 Task: Open Card Human Resources Conference Review in Board Market Research and Insights to Workspace Factoring Services and add a team member Softage.4@softage.net, a label Yellow, a checklist Resume Writing, an attachment from your onedrive, a color Yellow and finally, add a card description 'Plan and execute company team-building retreat with a focus on mindfulness and meditation' and a comment 'Let us make the most of this opportunity and approach this task with a positive attitude and a commitment to excellence.'. Add a start date 'Jan 08, 1900' with a due date 'Jan 15, 1900'
Action: Mouse moved to (90, 302)
Screenshot: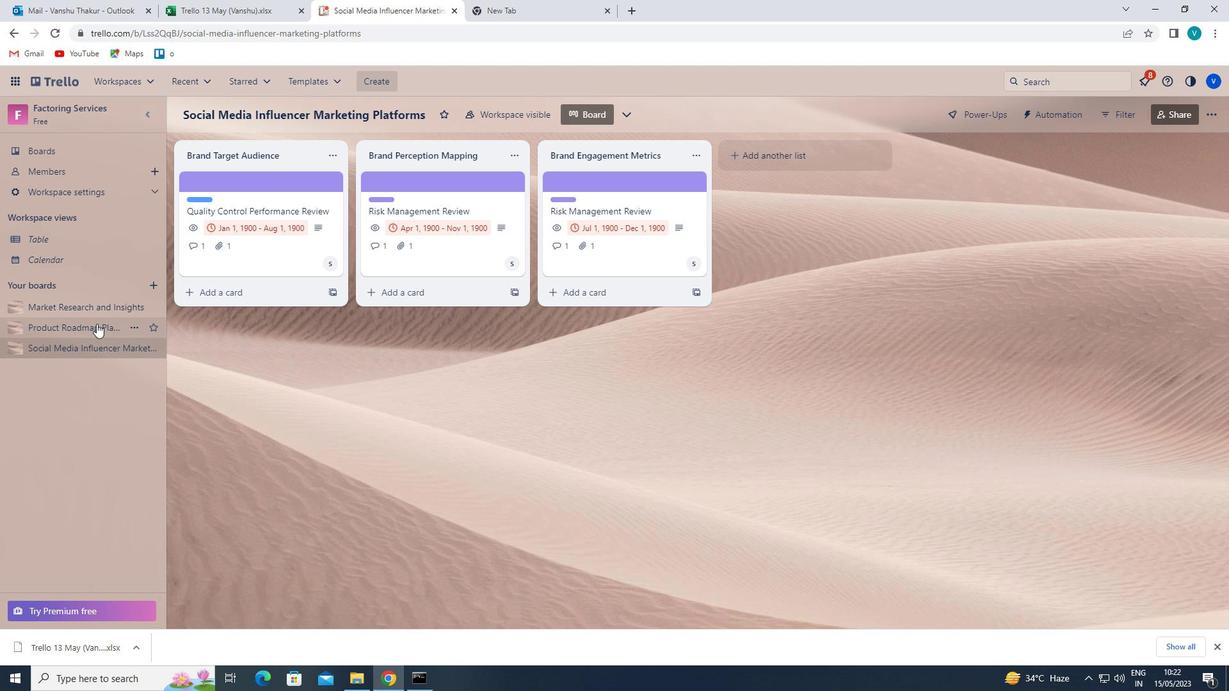 
Action: Mouse pressed left at (90, 302)
Screenshot: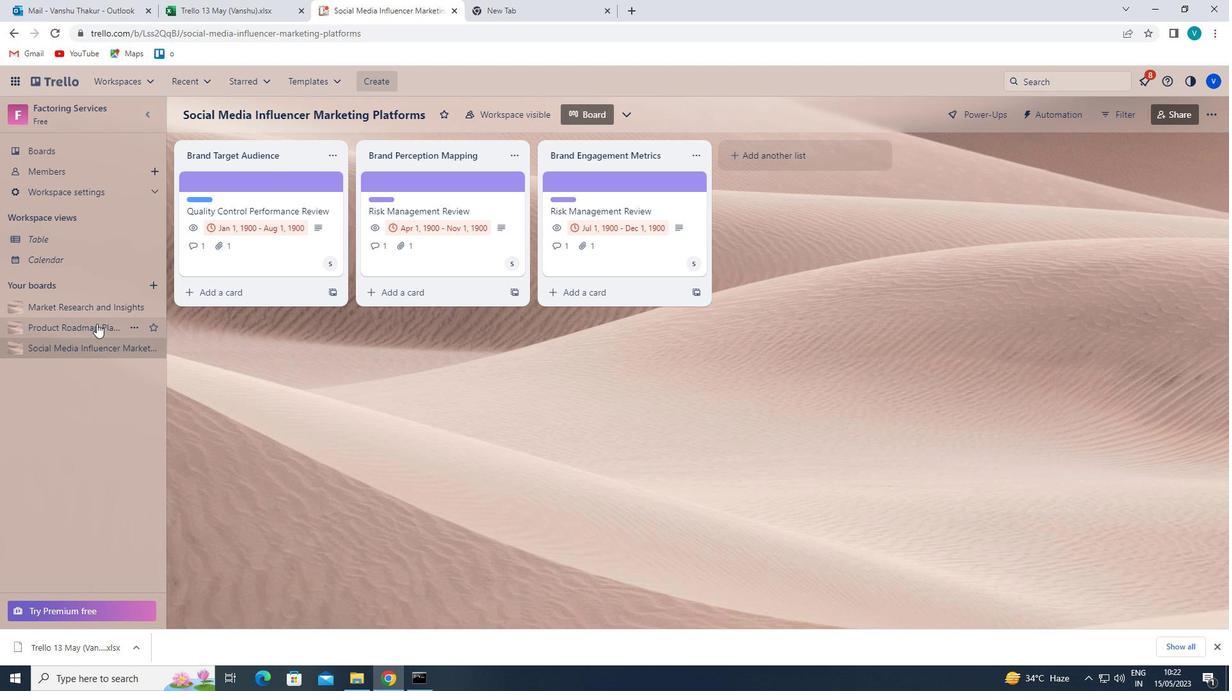 
Action: Mouse moved to (639, 186)
Screenshot: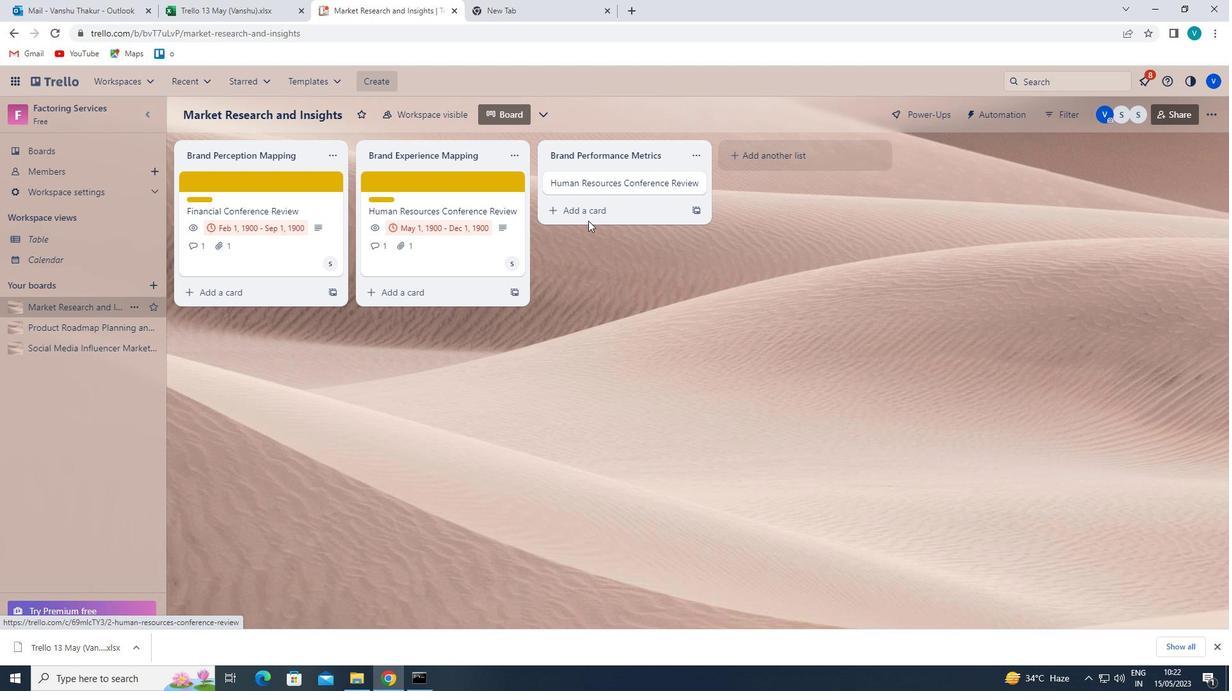 
Action: Mouse pressed left at (639, 186)
Screenshot: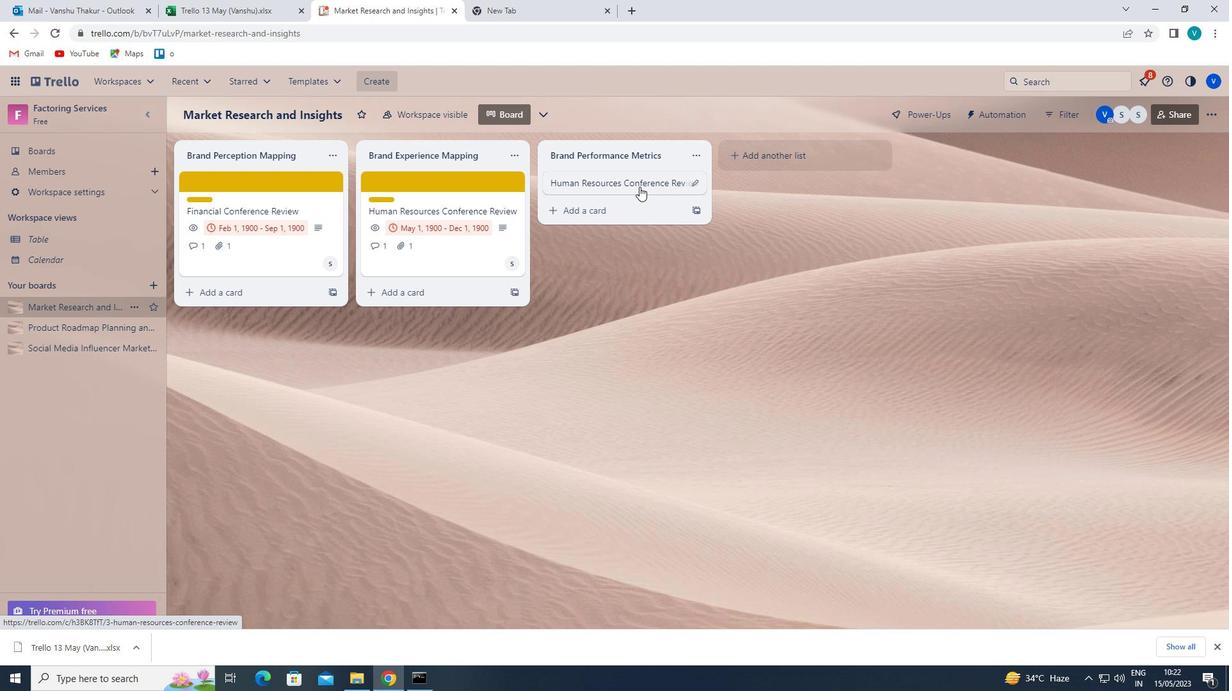 
Action: Mouse moved to (777, 229)
Screenshot: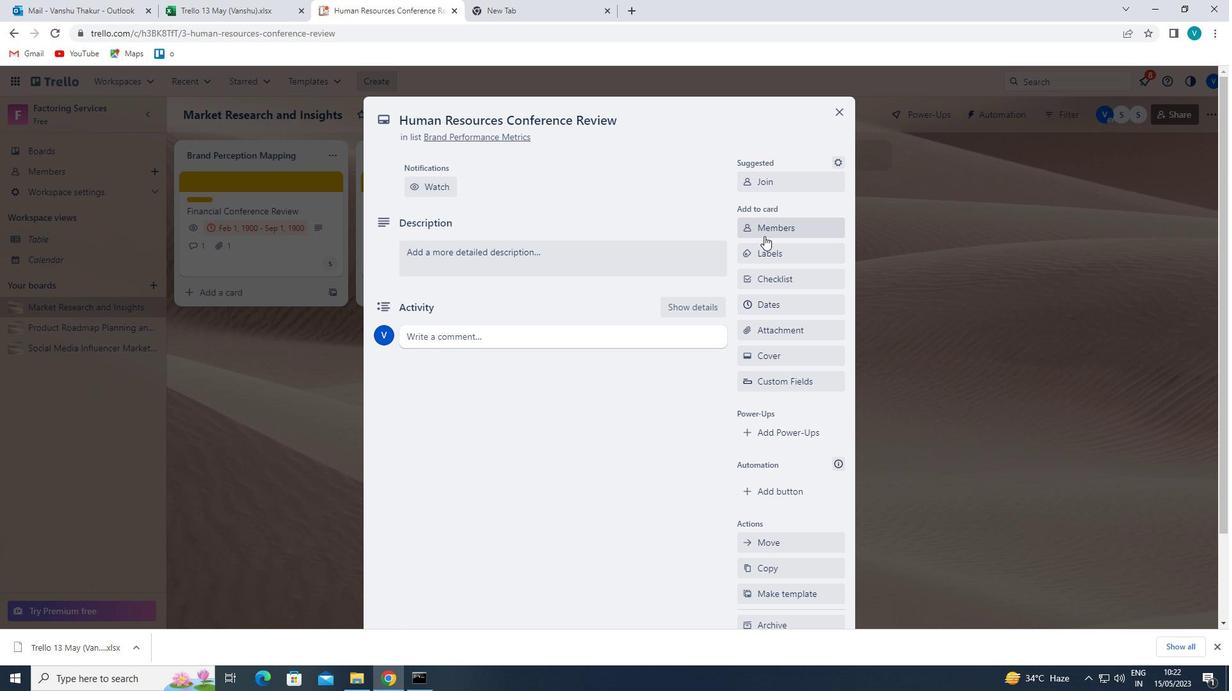 
Action: Mouse pressed left at (777, 229)
Screenshot: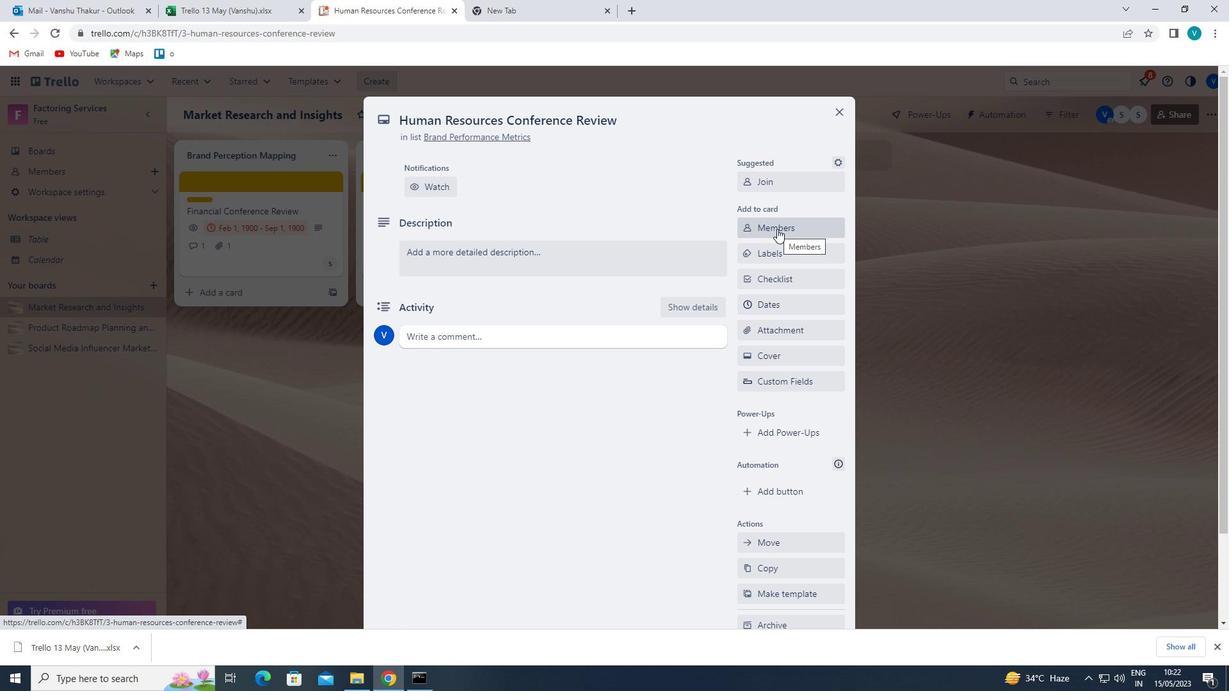 
Action: Mouse moved to (791, 281)
Screenshot: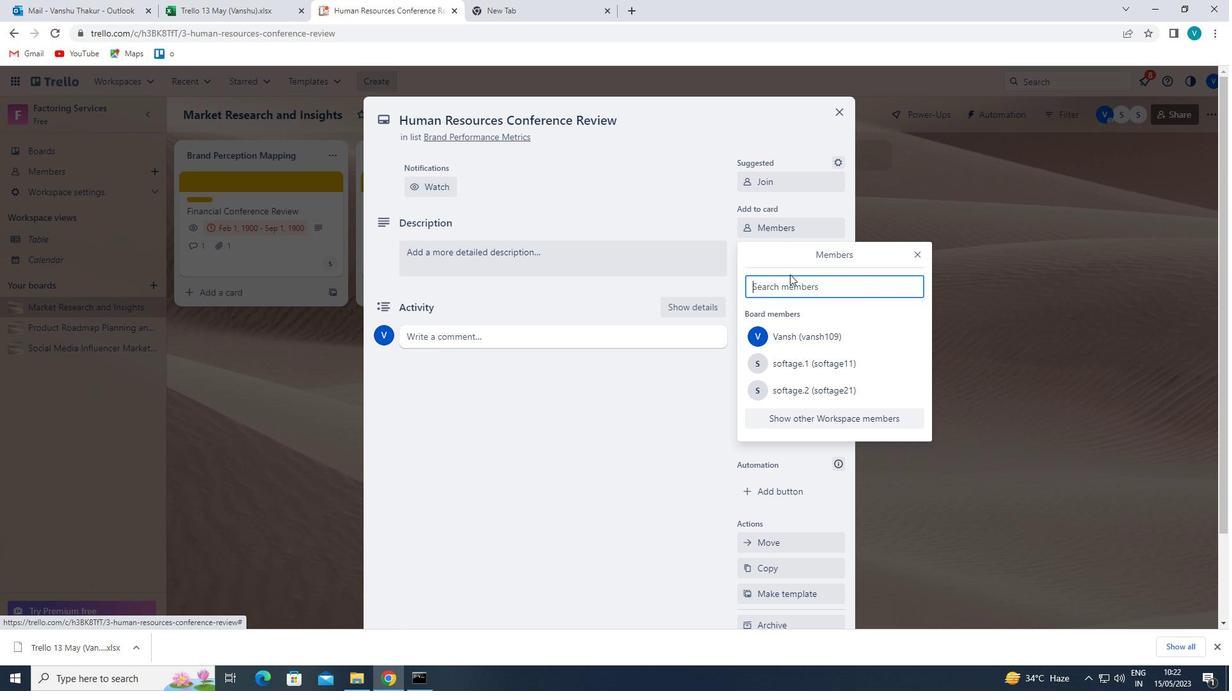 
Action: Mouse pressed left at (791, 281)
Screenshot: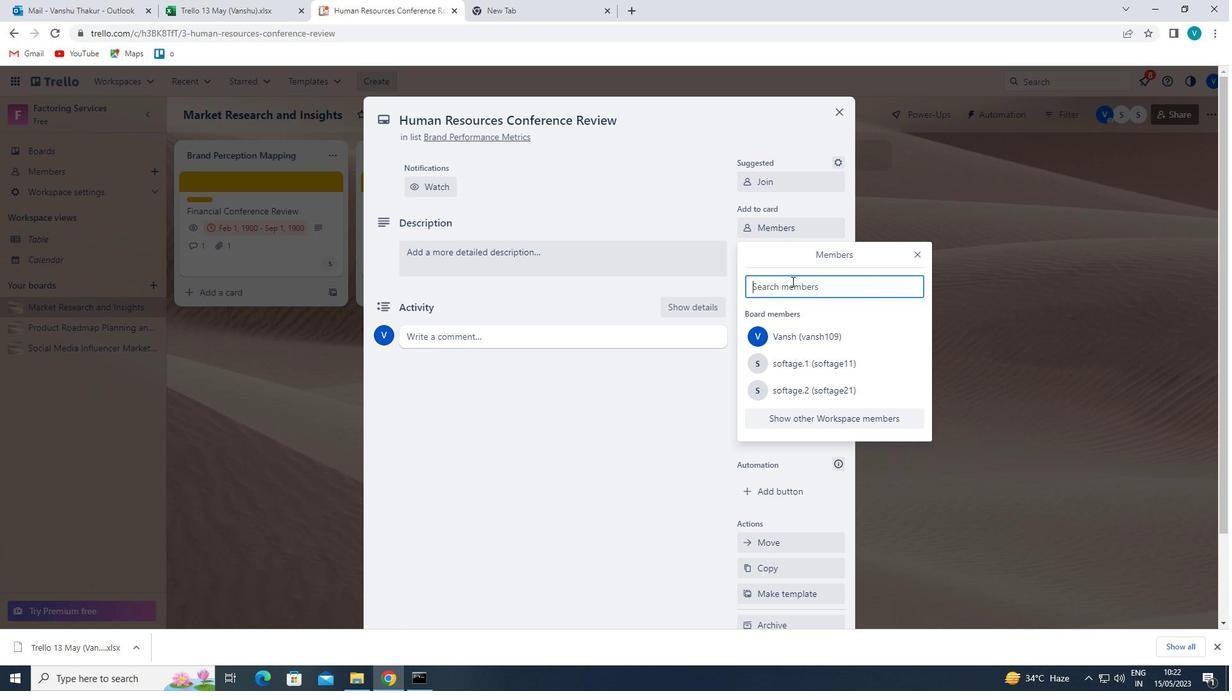 
Action: Key pressed <Key.shift>S
Screenshot: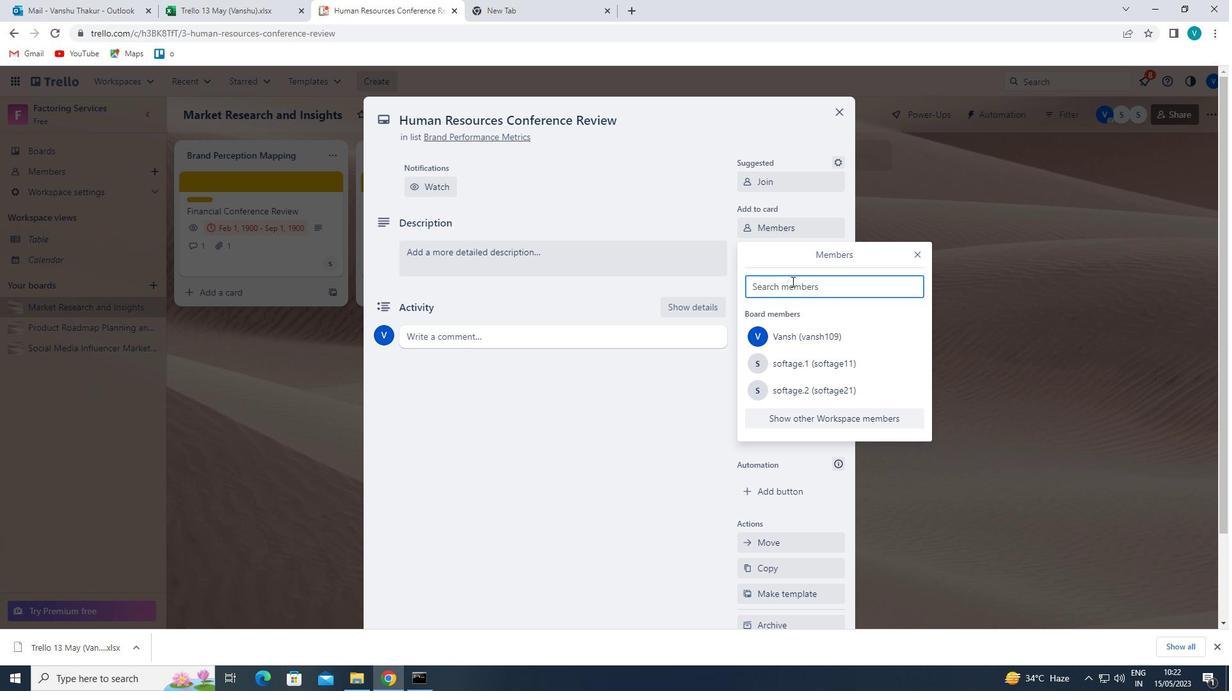 
Action: Mouse moved to (844, 437)
Screenshot: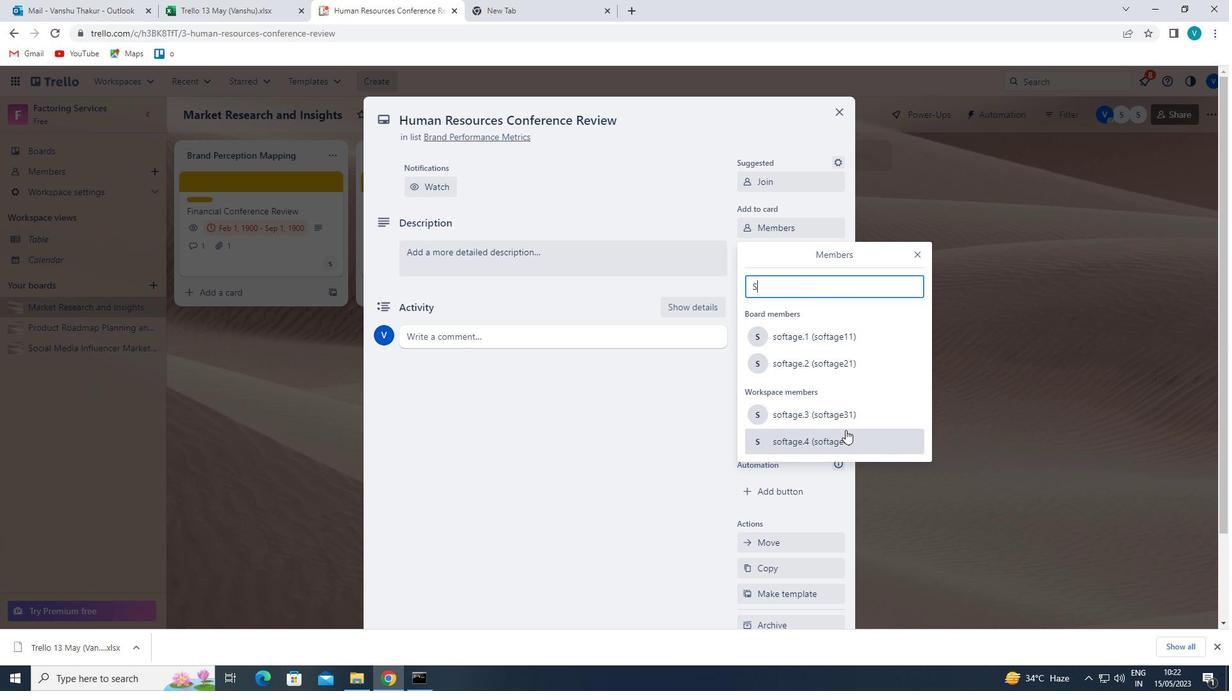
Action: Mouse pressed left at (844, 437)
Screenshot: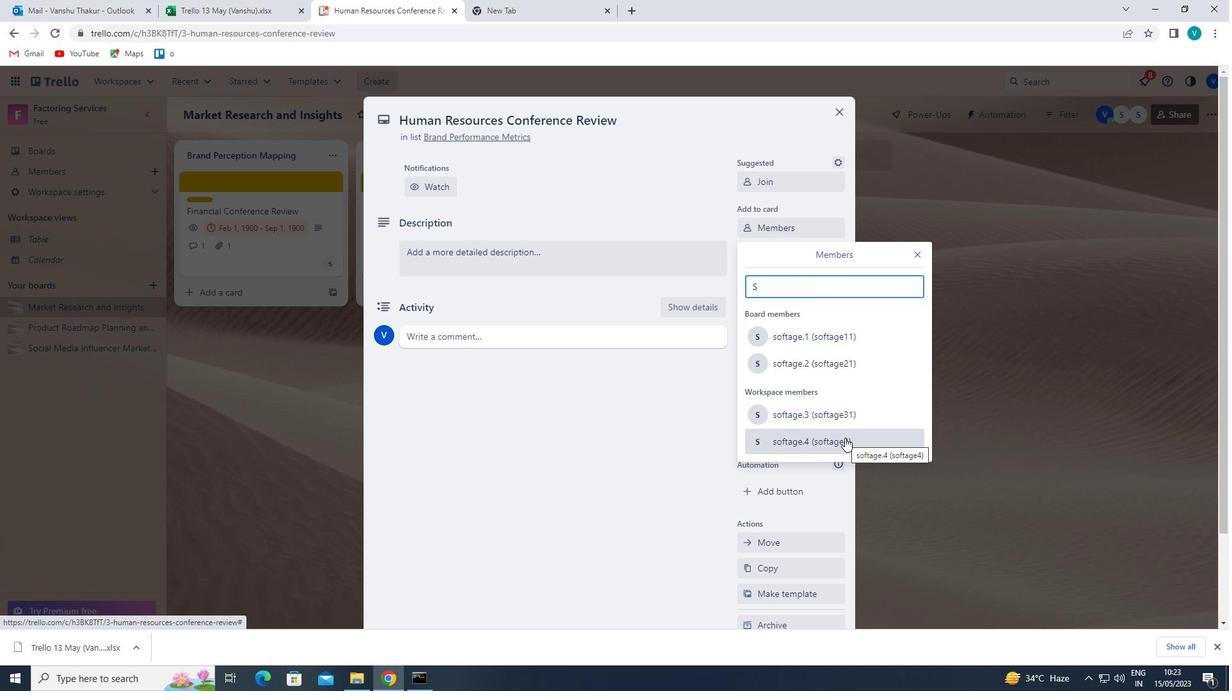 
Action: Mouse moved to (917, 254)
Screenshot: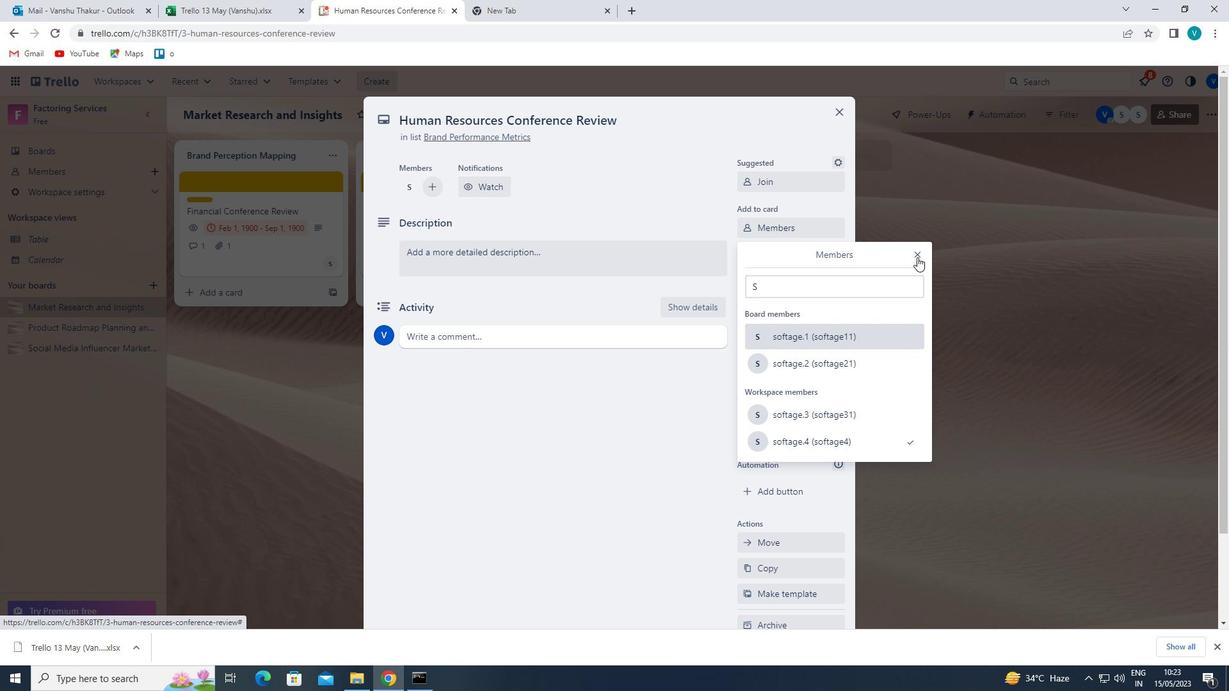 
Action: Mouse pressed left at (917, 254)
Screenshot: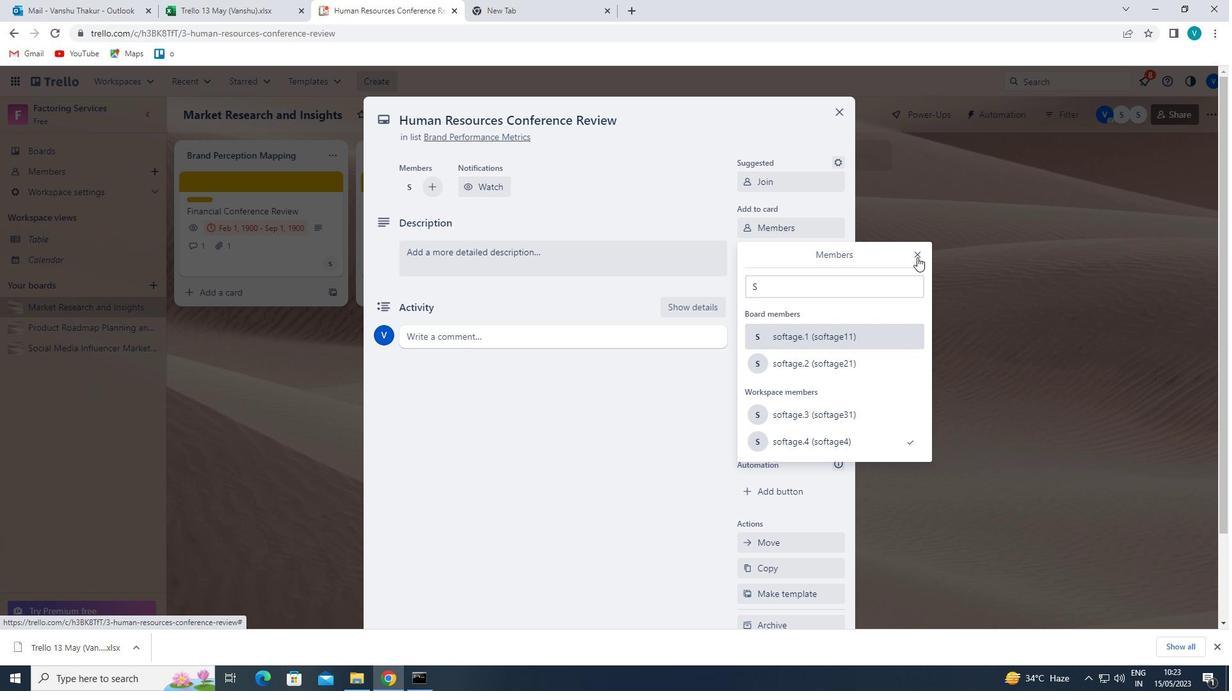 
Action: Mouse moved to (752, 255)
Screenshot: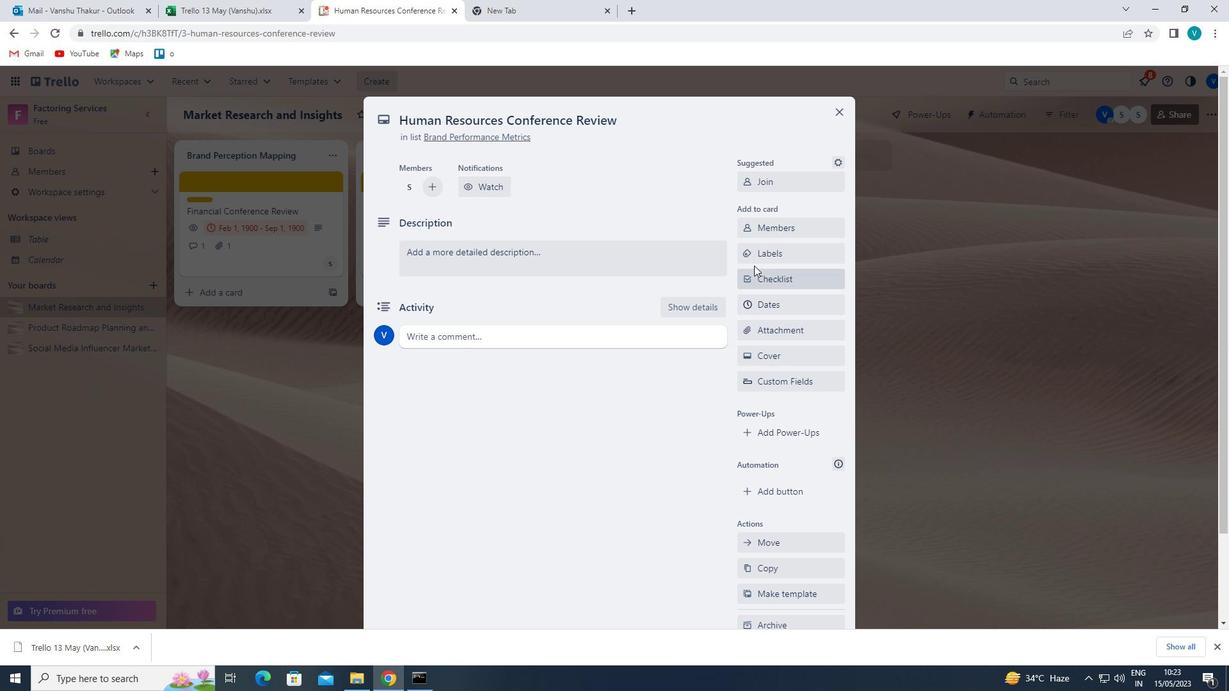 
Action: Mouse pressed left at (752, 255)
Screenshot: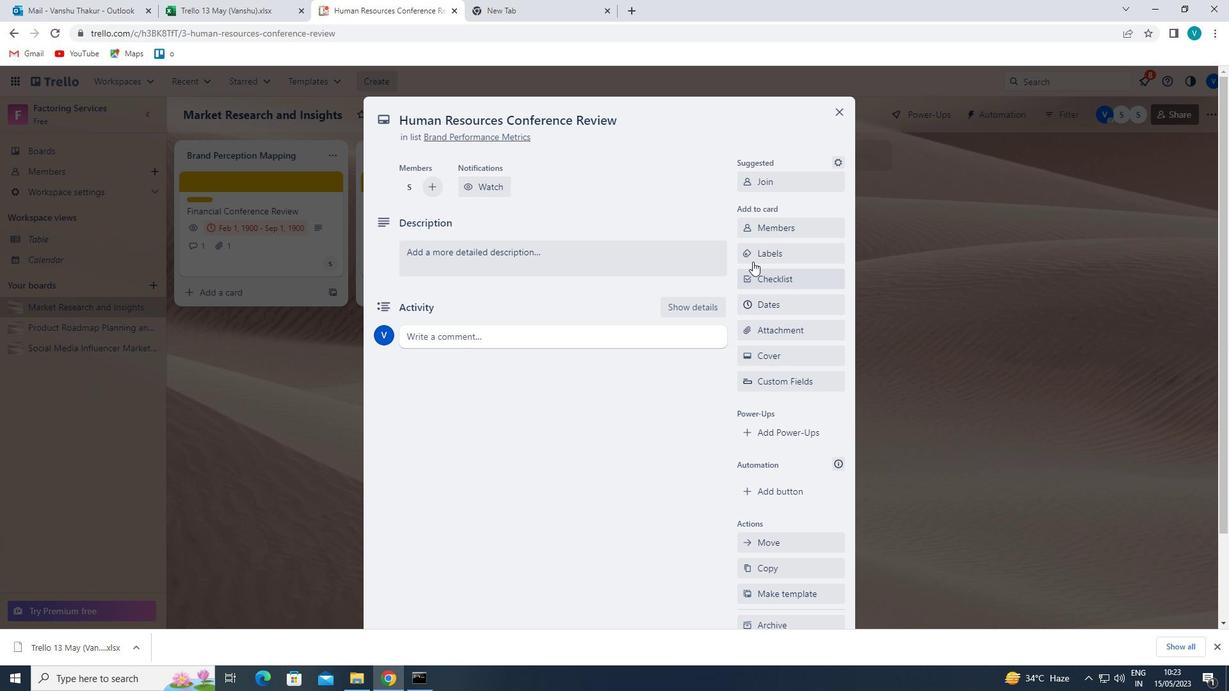 
Action: Mouse moved to (789, 384)
Screenshot: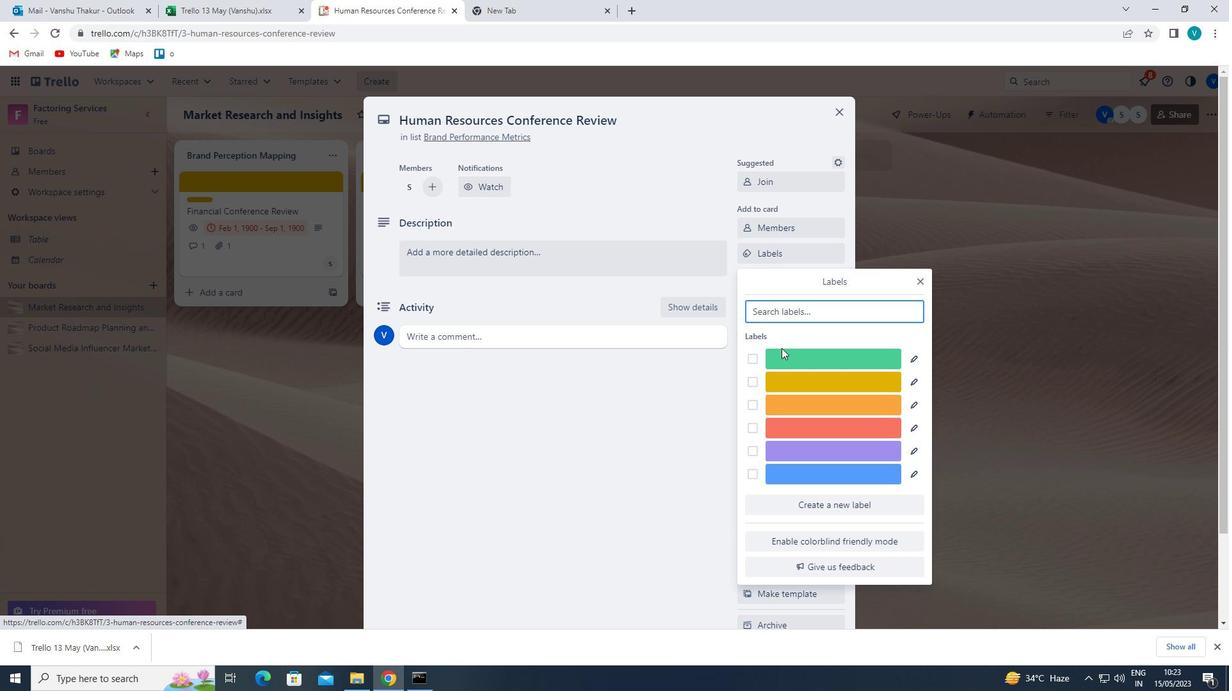
Action: Mouse pressed left at (789, 384)
Screenshot: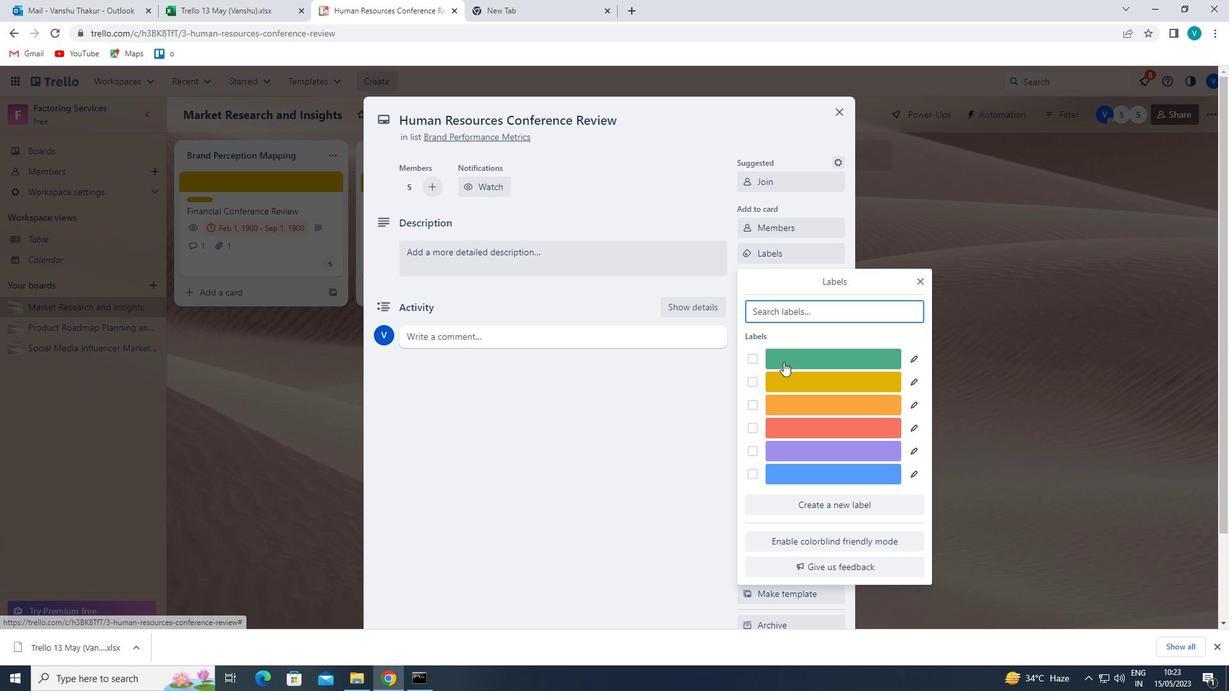 
Action: Mouse moved to (919, 282)
Screenshot: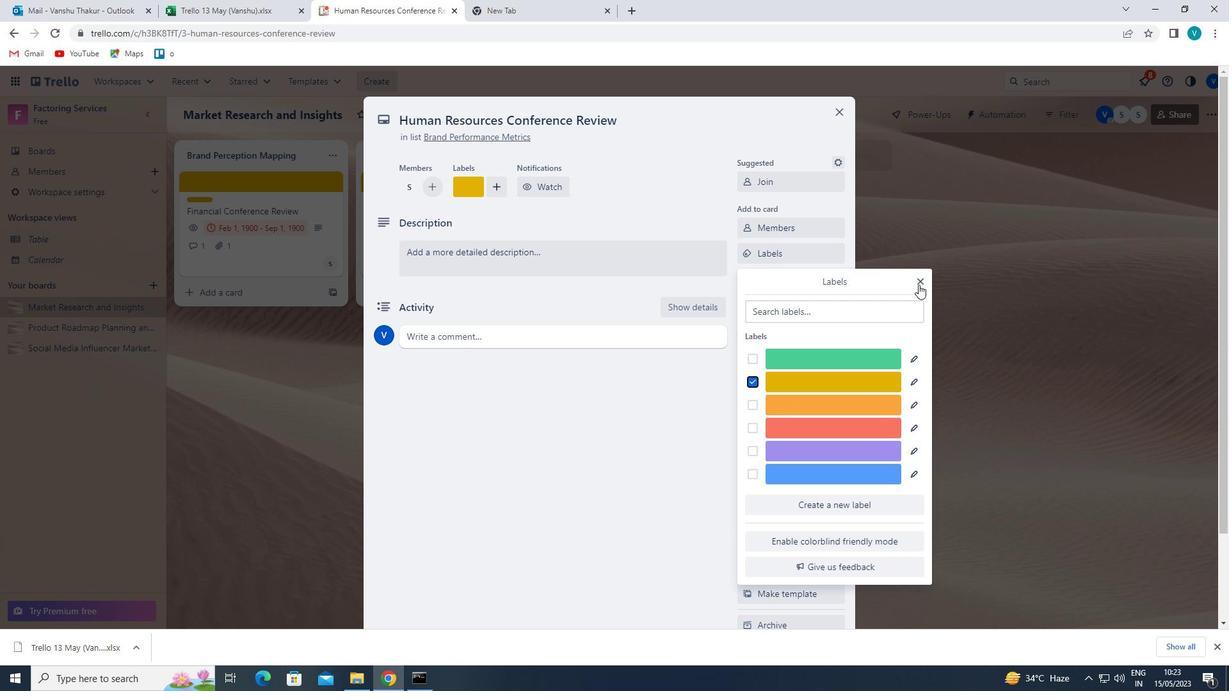 
Action: Mouse pressed left at (919, 282)
Screenshot: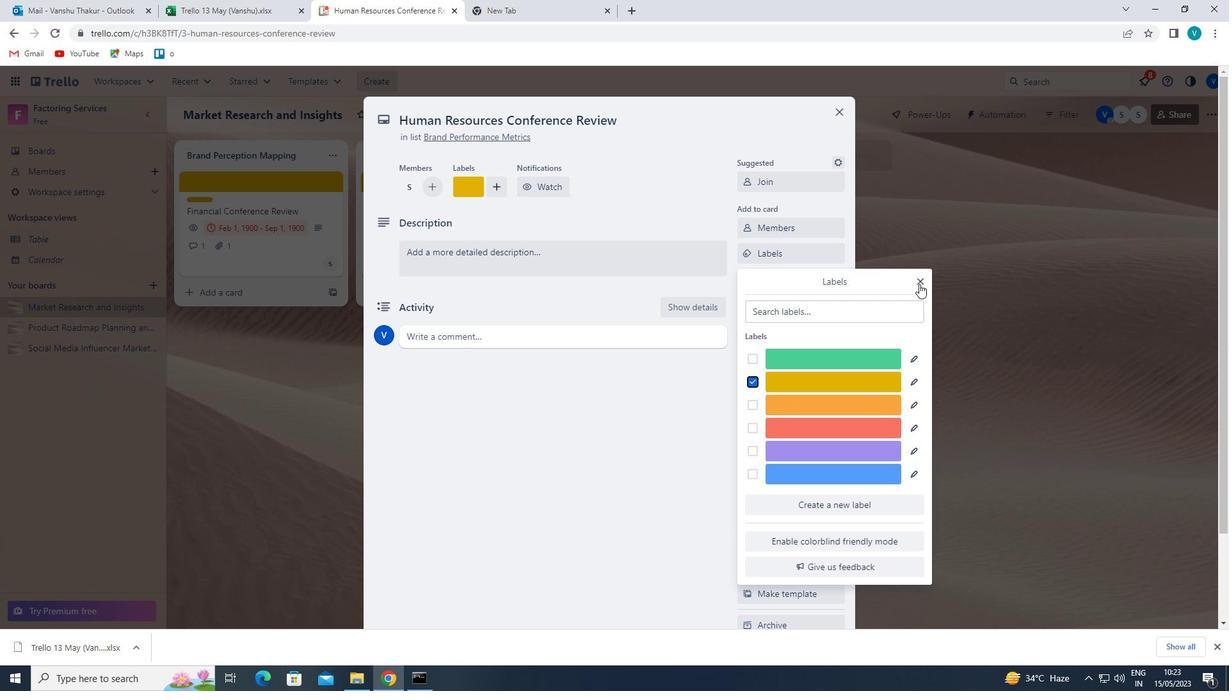 
Action: Mouse moved to (782, 272)
Screenshot: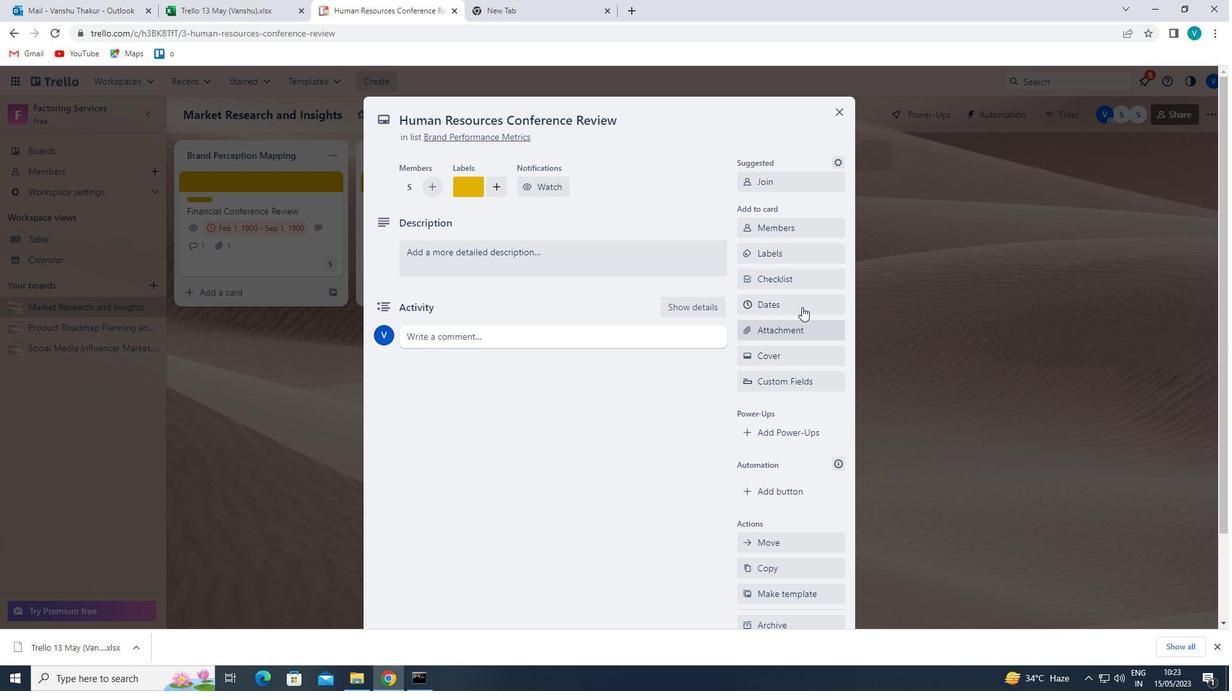 
Action: Mouse pressed left at (782, 272)
Screenshot: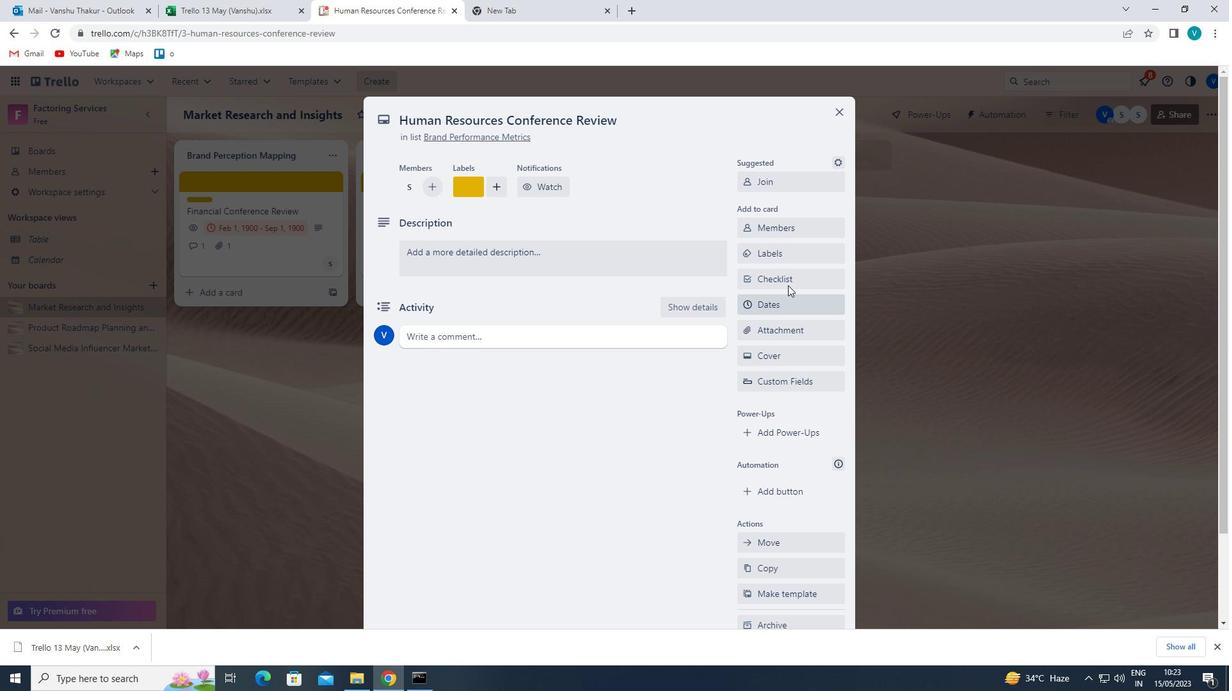 
Action: Mouse moved to (791, 317)
Screenshot: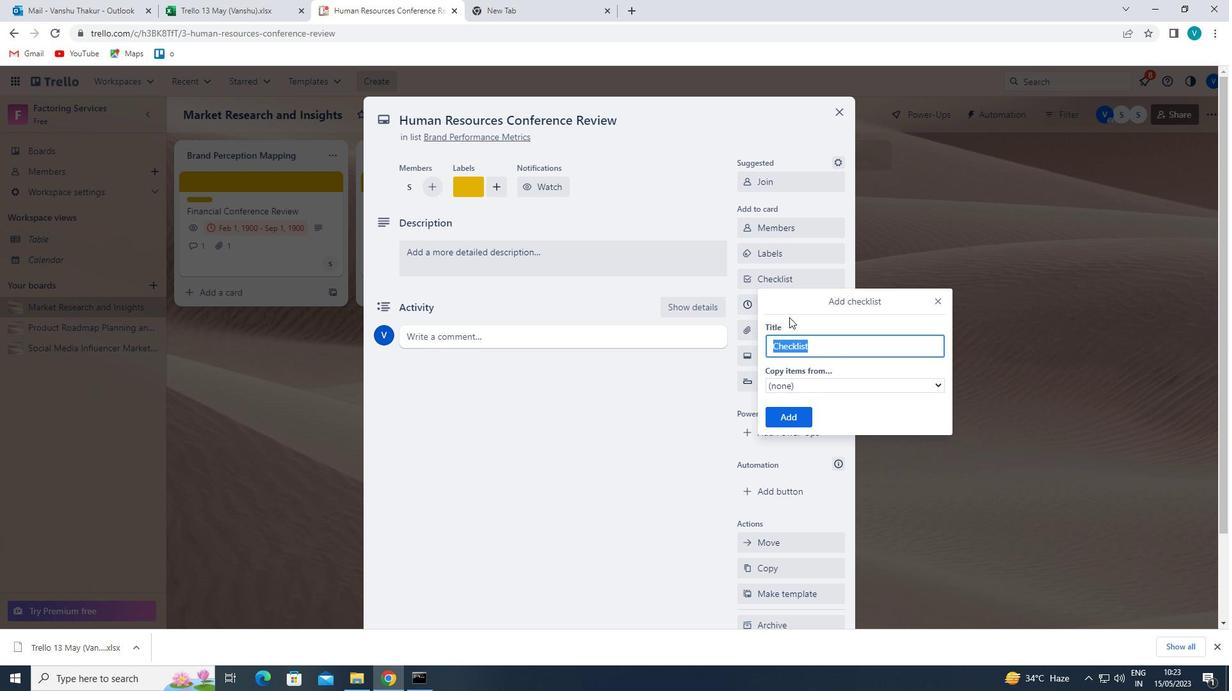 
Action: Key pressed <Key.shift><Key.shift>RESUME<Key.space>
Screenshot: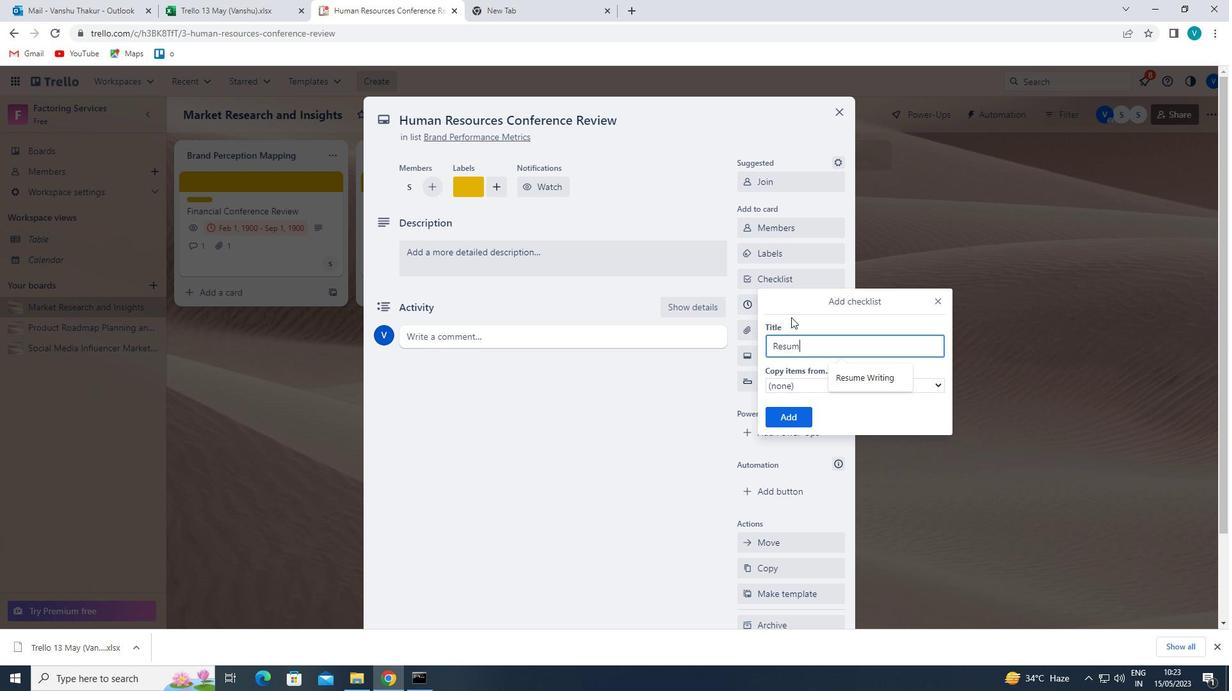 
Action: Mouse moved to (865, 373)
Screenshot: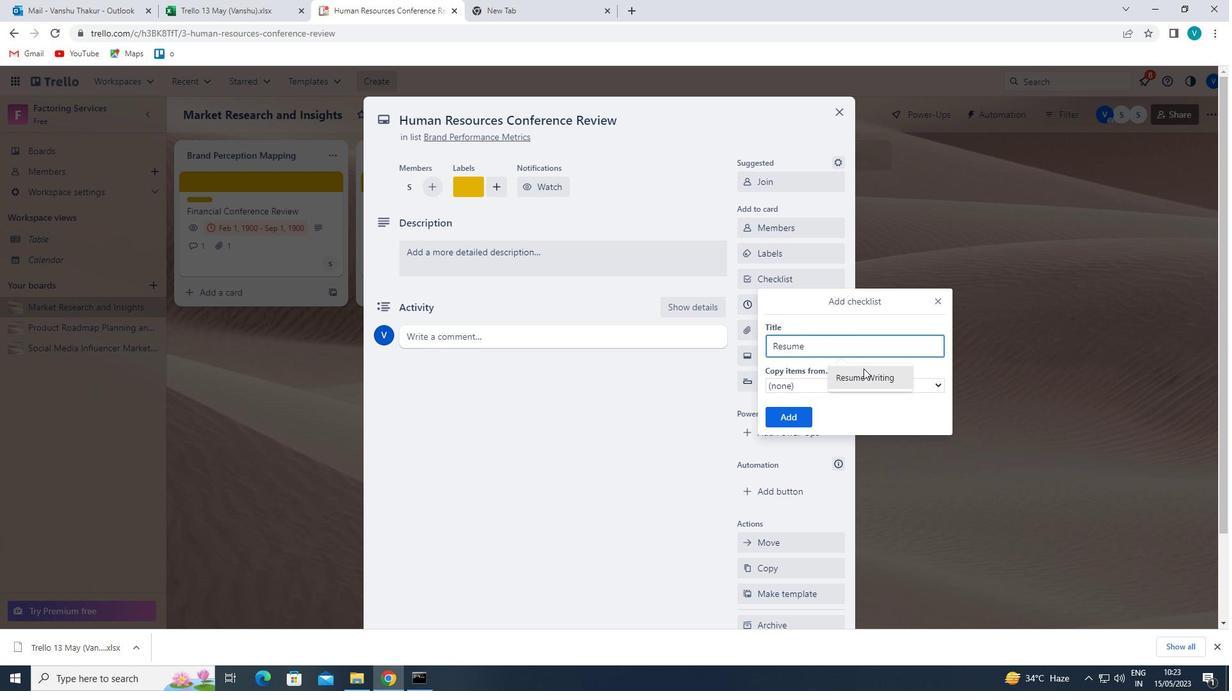 
Action: Mouse pressed left at (865, 373)
Screenshot: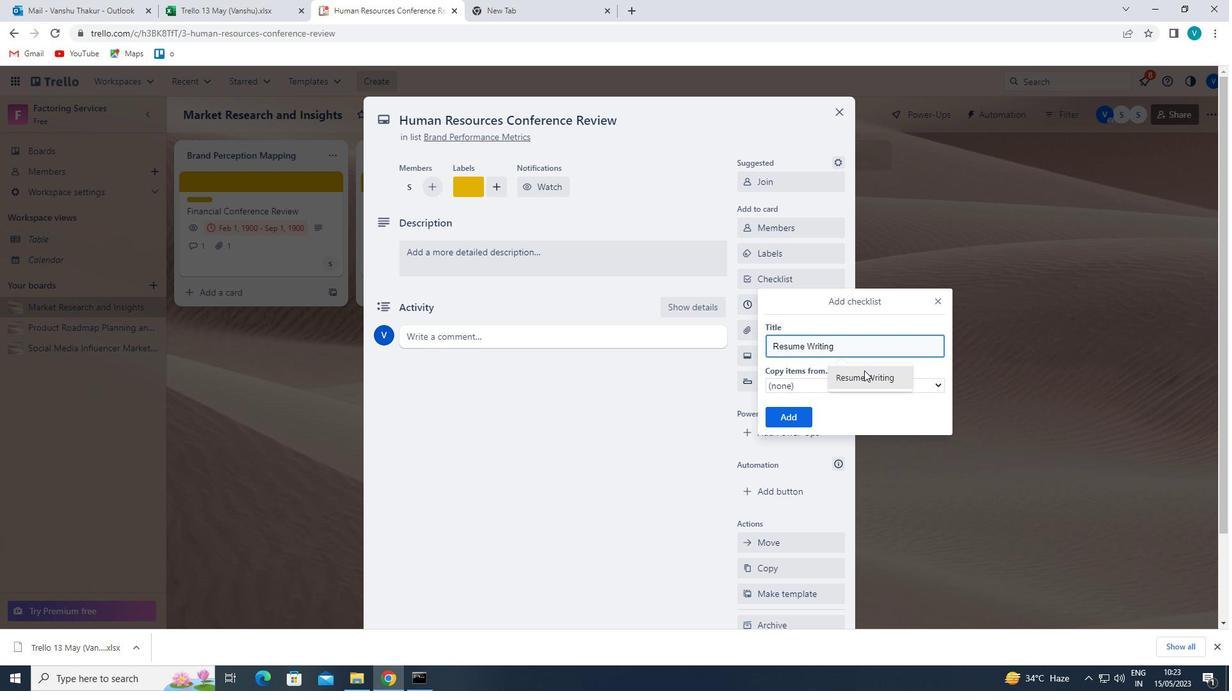 
Action: Mouse moved to (789, 418)
Screenshot: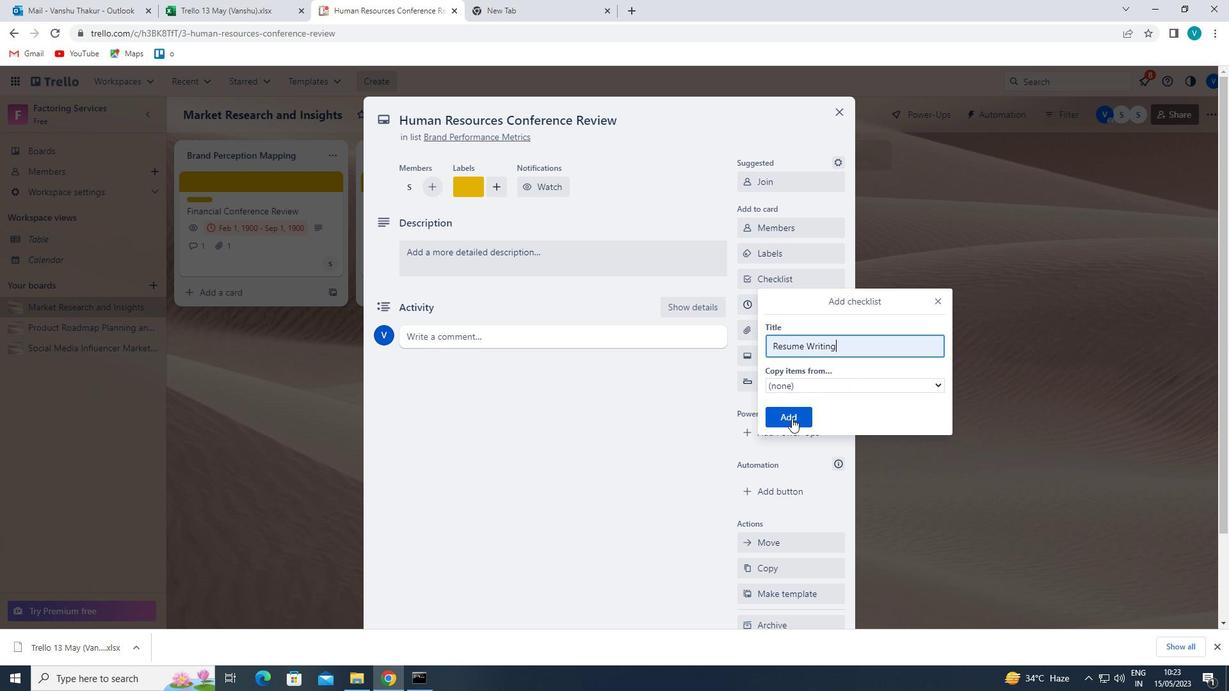 
Action: Mouse pressed left at (789, 418)
Screenshot: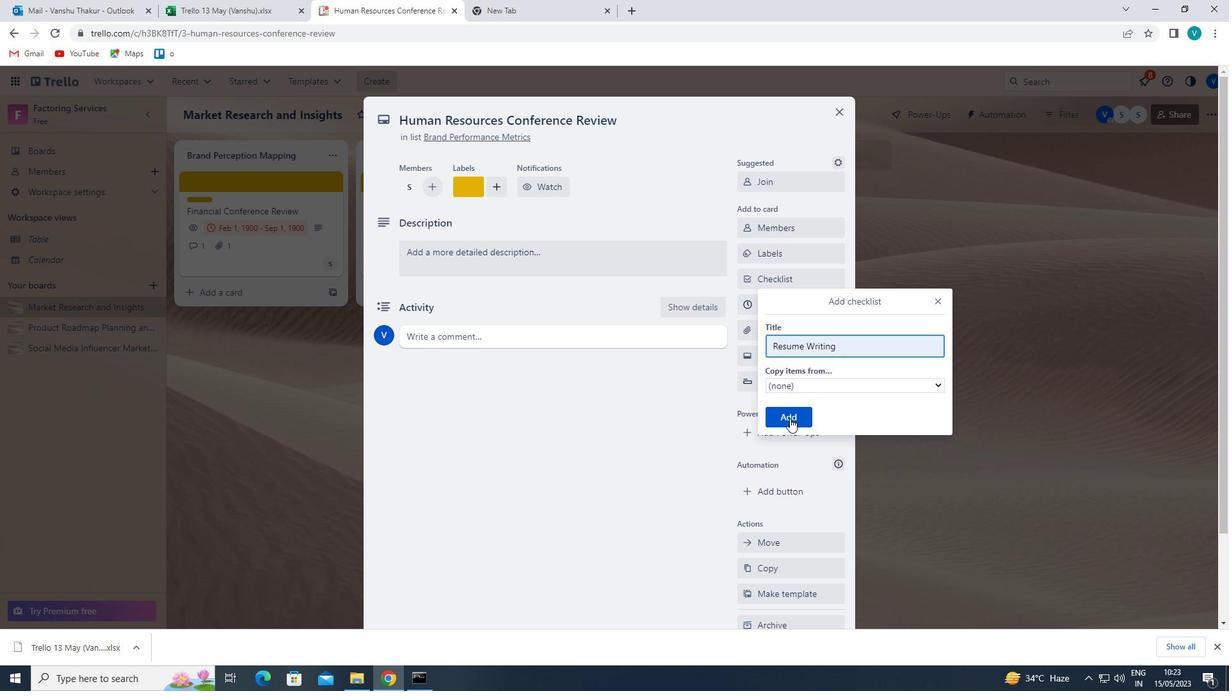 
Action: Mouse moved to (804, 337)
Screenshot: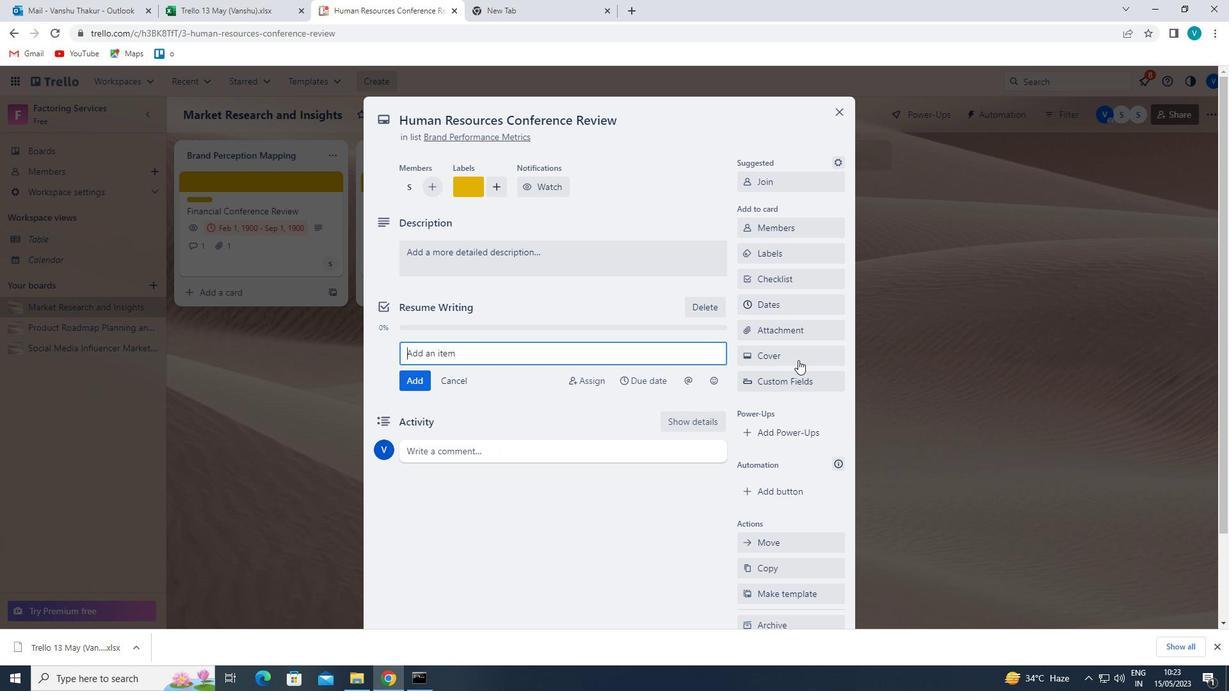 
Action: Mouse pressed left at (804, 337)
Screenshot: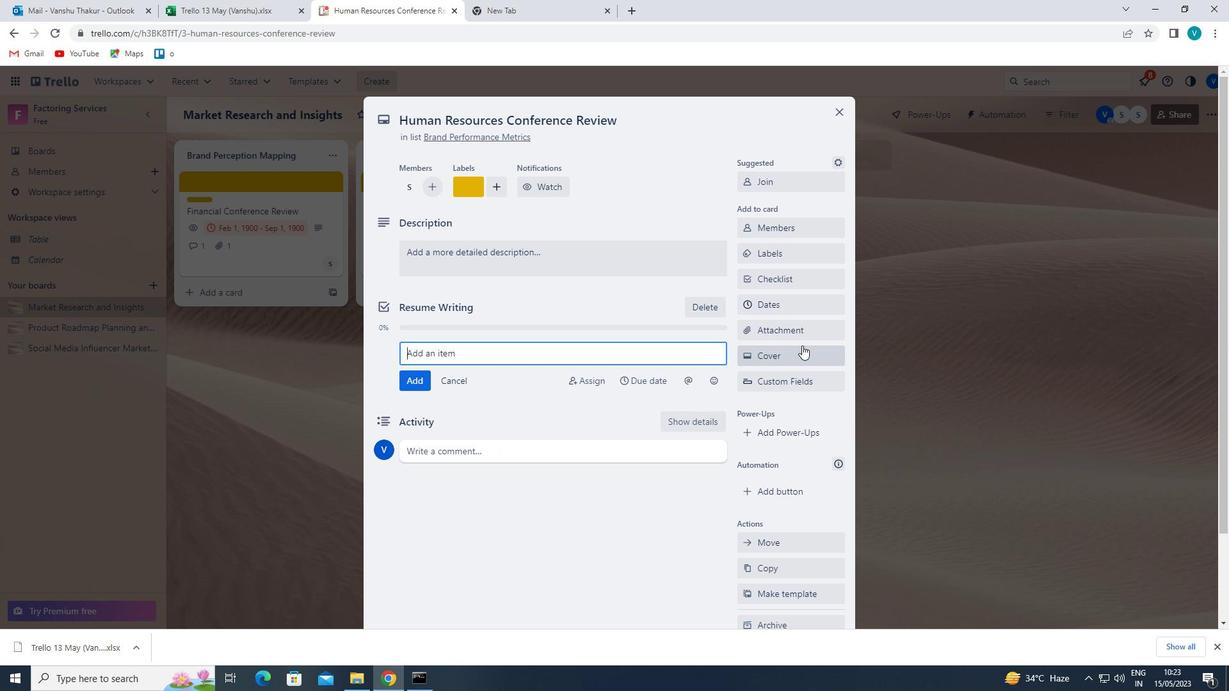 
Action: Mouse moved to (770, 487)
Screenshot: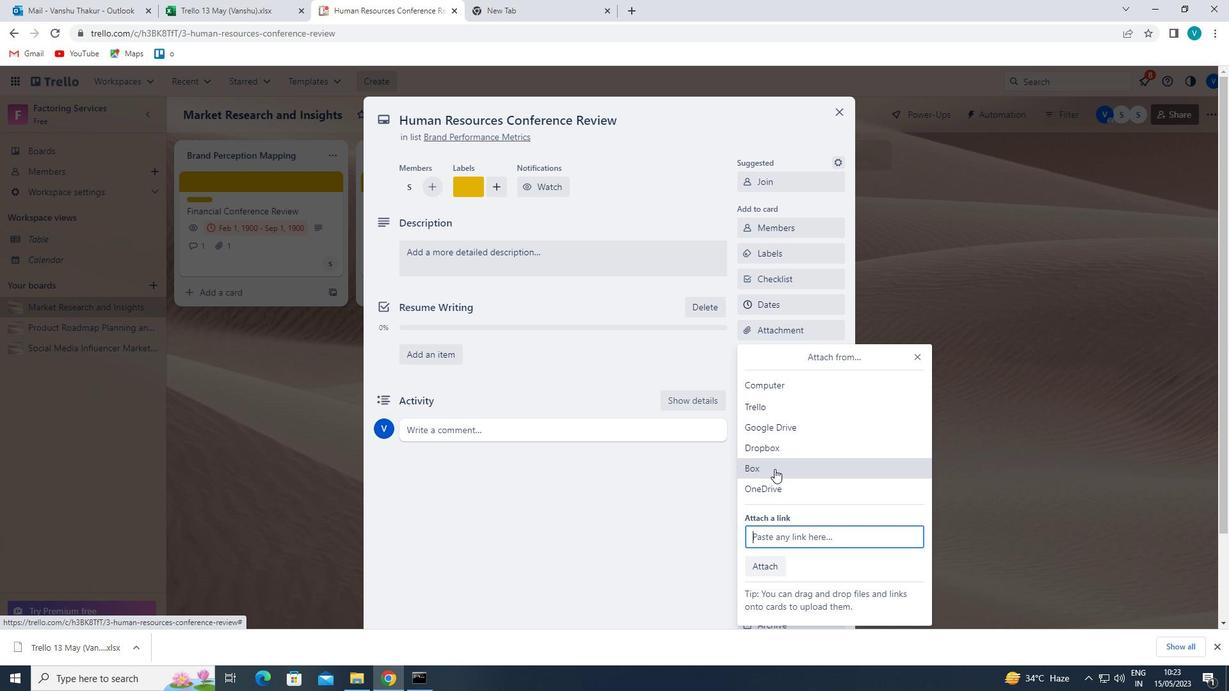 
Action: Mouse pressed left at (770, 487)
Screenshot: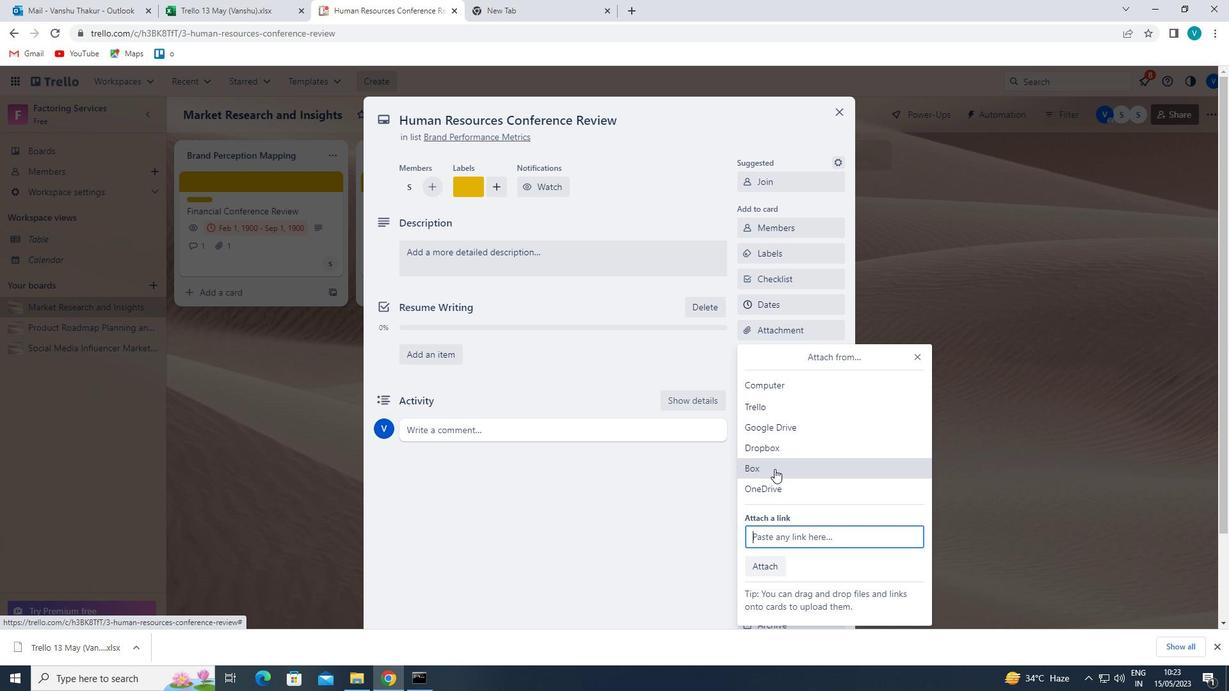 
Action: Mouse moved to (462, 238)
Screenshot: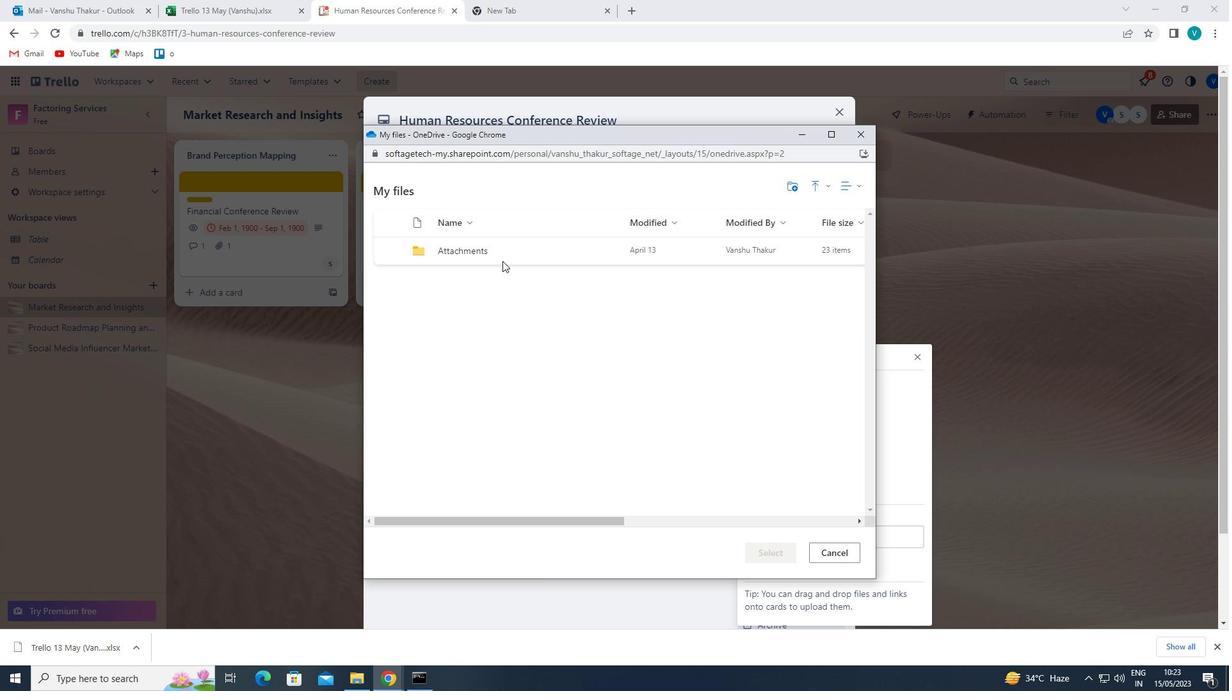 
Action: Mouse pressed left at (462, 238)
Screenshot: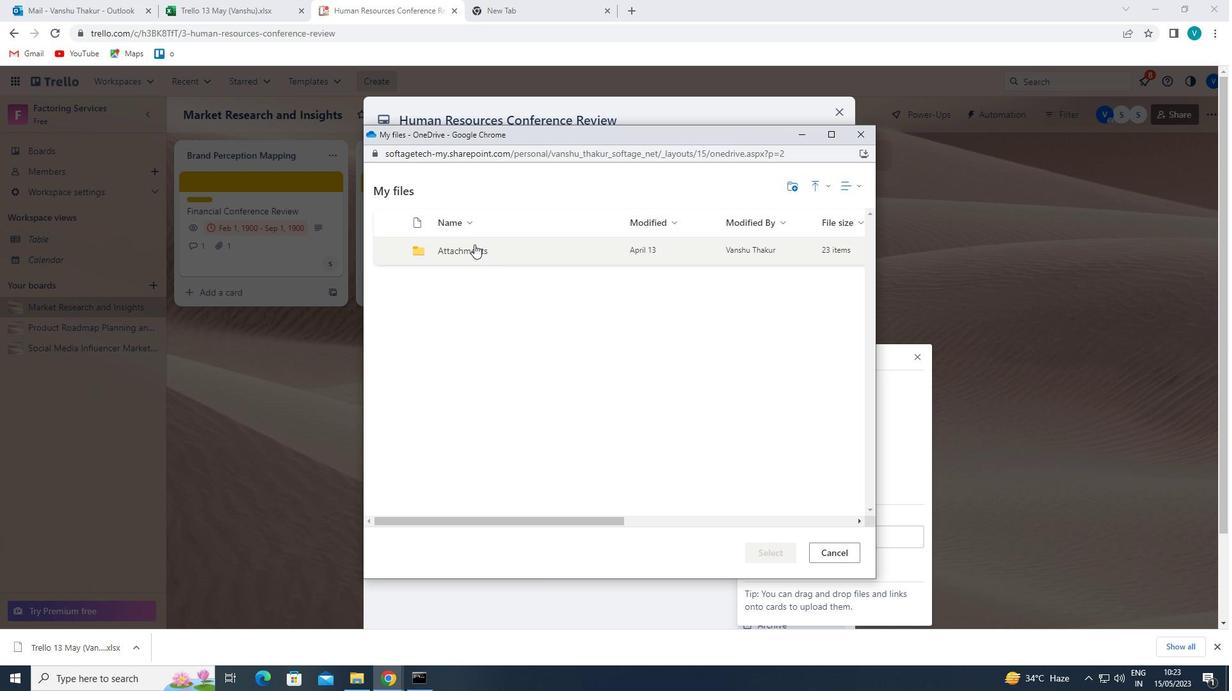 
Action: Mouse moved to (462, 241)
Screenshot: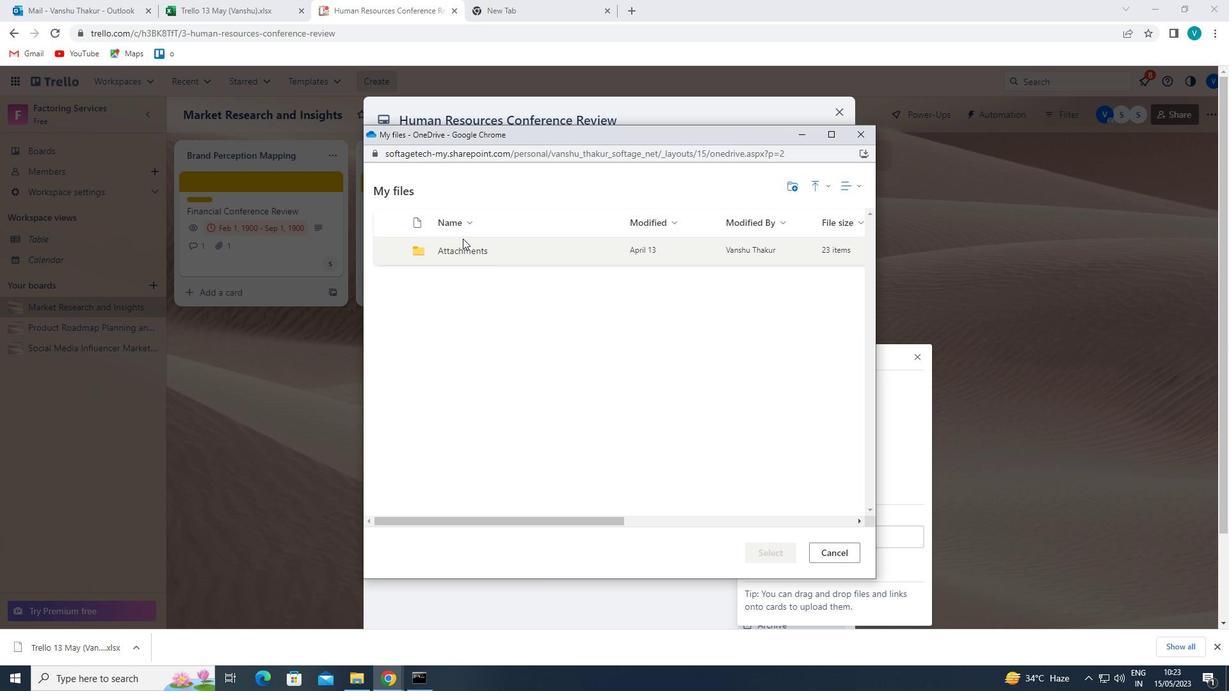 
Action: Mouse pressed left at (462, 241)
Screenshot: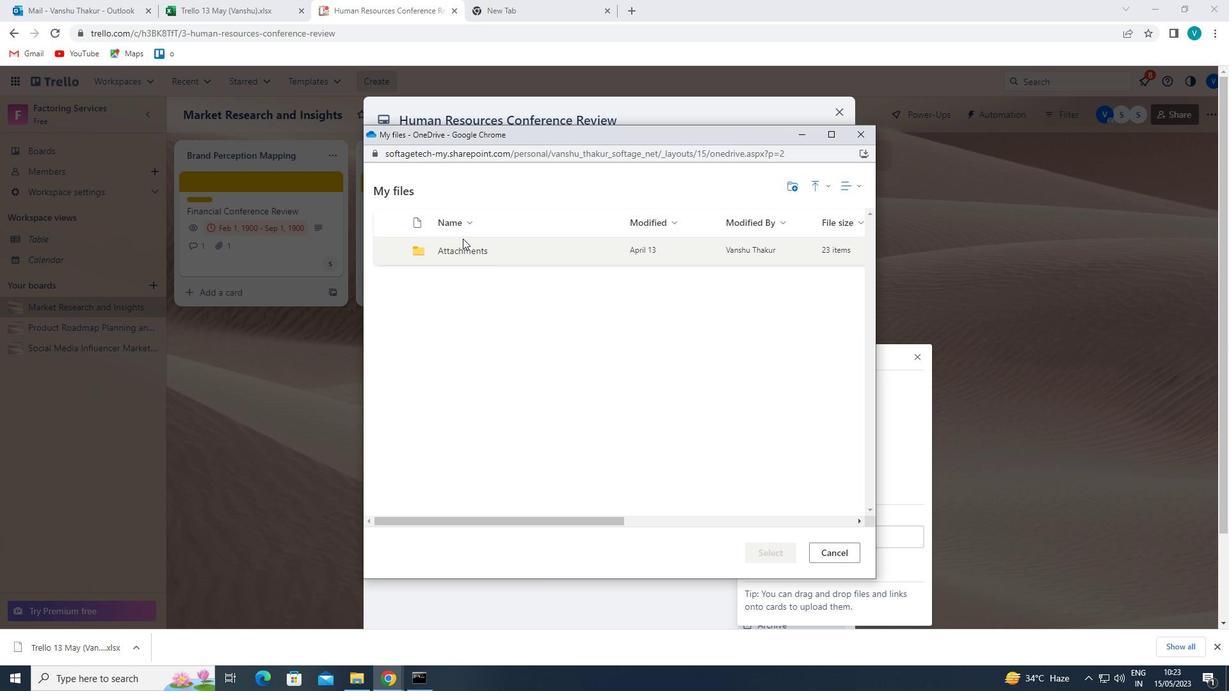 
Action: Mouse moved to (464, 243)
Screenshot: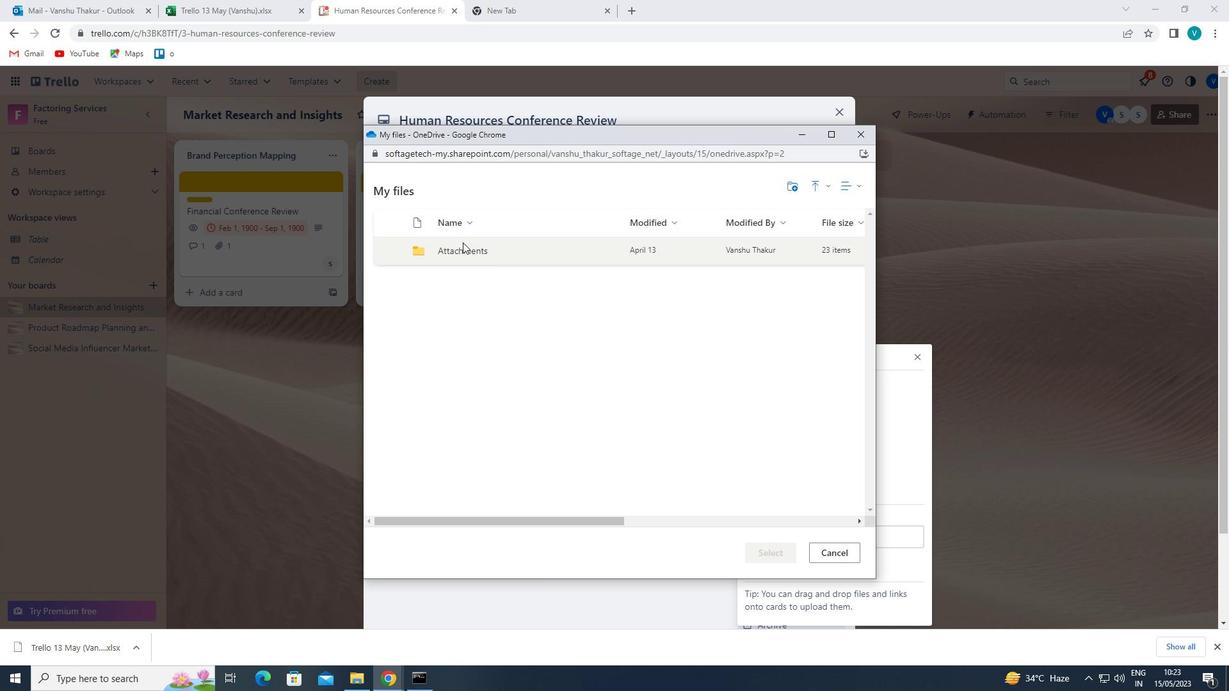 
Action: Mouse pressed left at (464, 243)
Screenshot: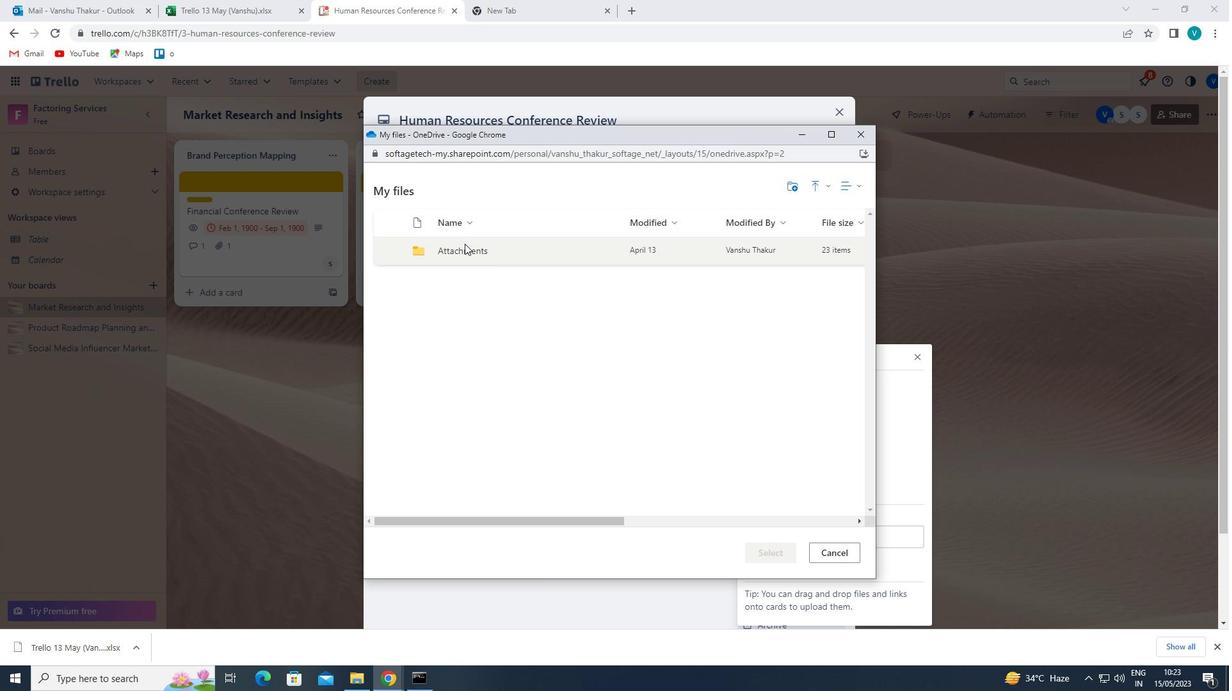 
Action: Mouse moved to (464, 247)
Screenshot: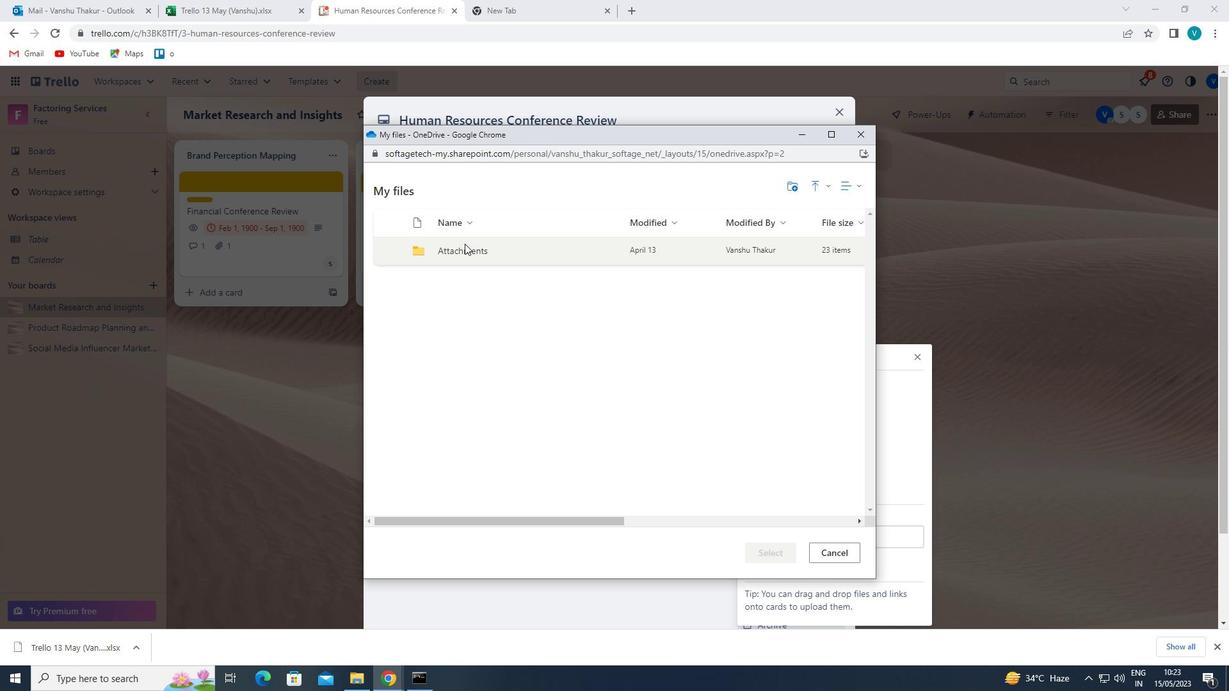 
Action: Mouse pressed left at (464, 247)
Screenshot: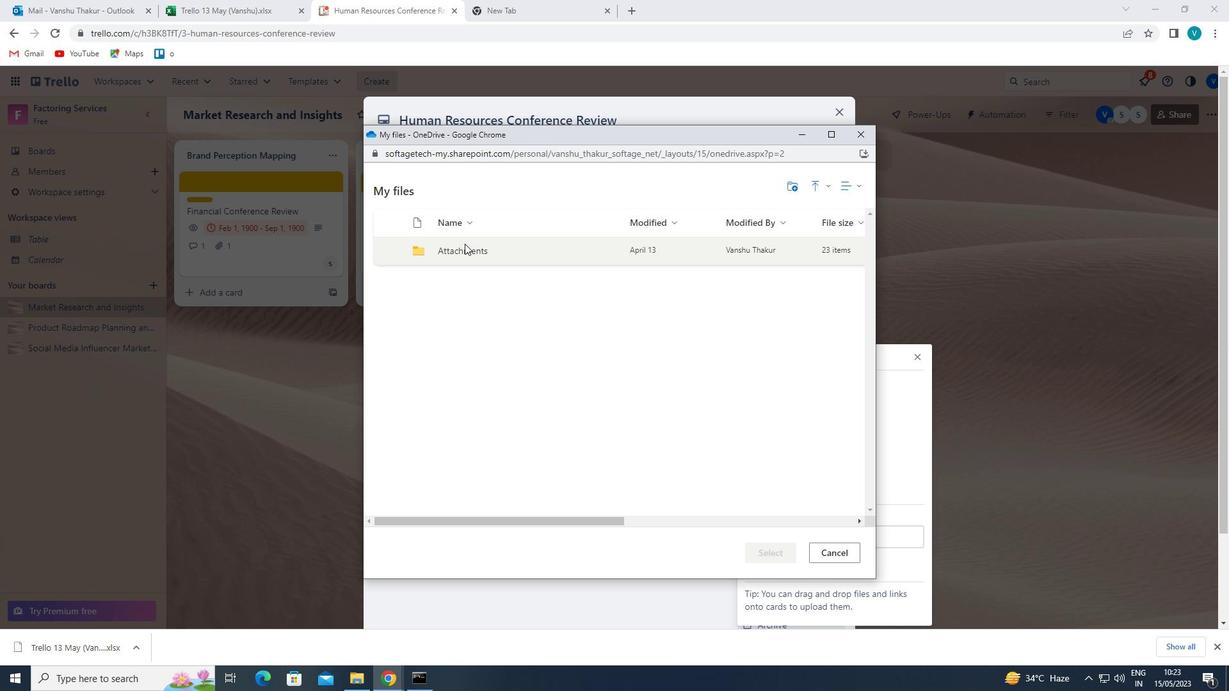 
Action: Mouse moved to (488, 355)
Screenshot: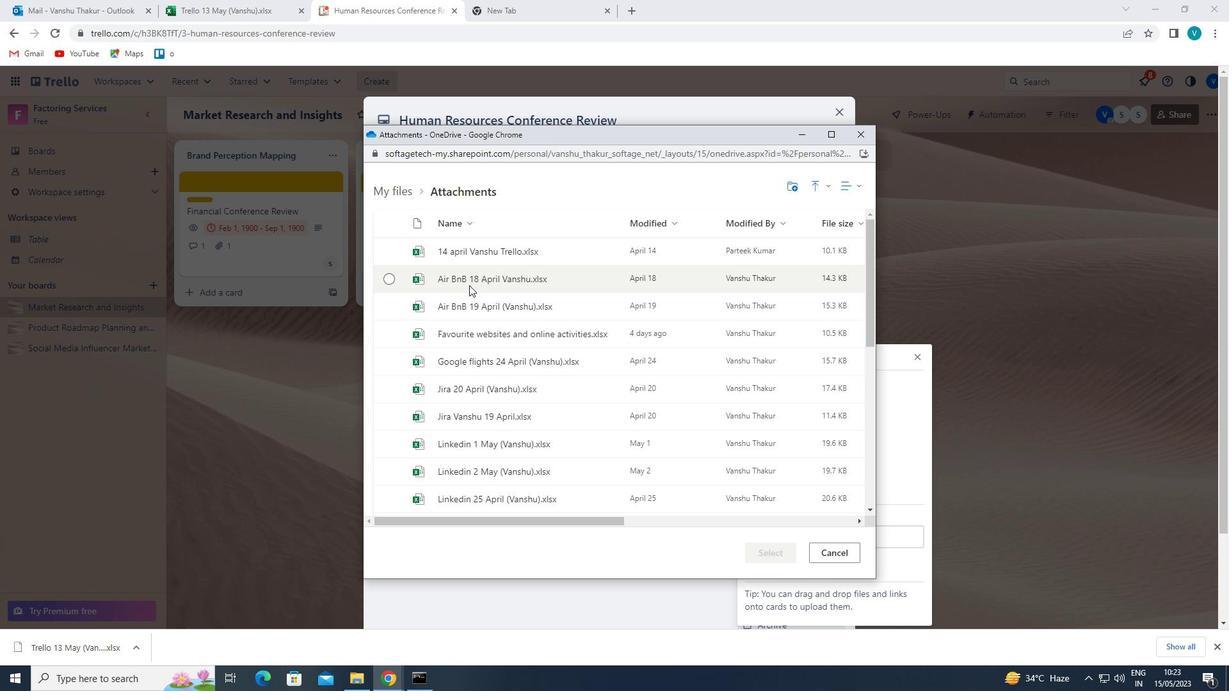 
Action: Mouse pressed left at (488, 355)
Screenshot: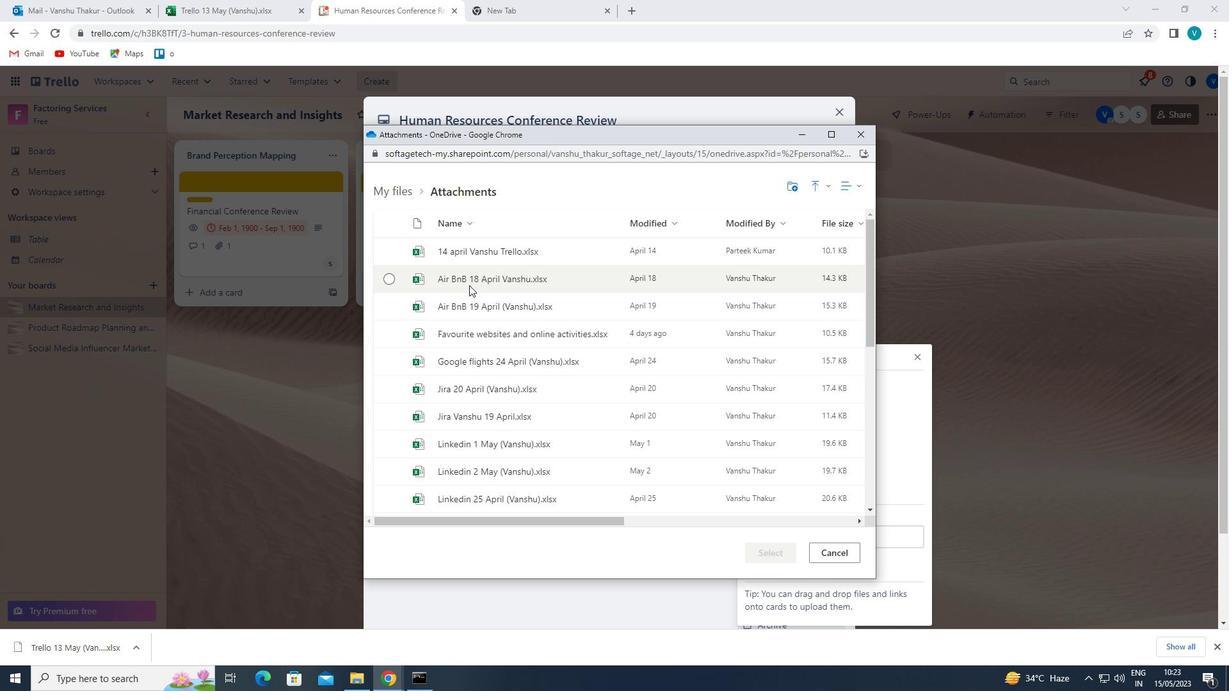 
Action: Mouse moved to (790, 551)
Screenshot: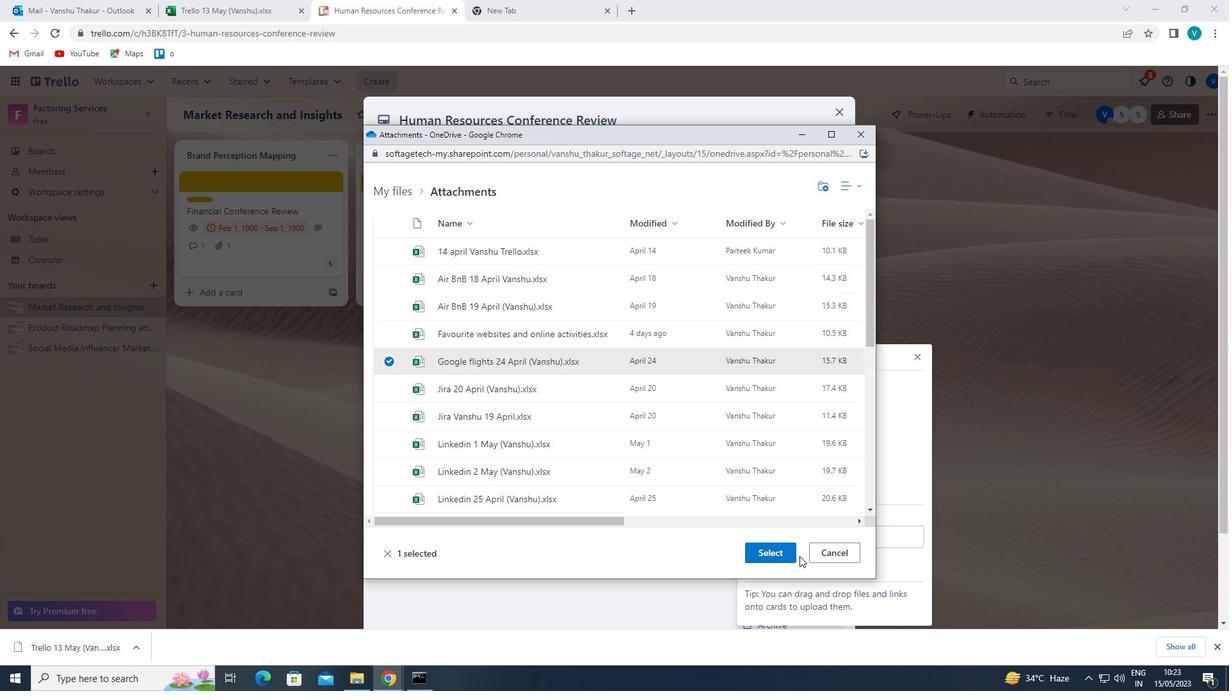 
Action: Mouse pressed left at (790, 551)
Screenshot: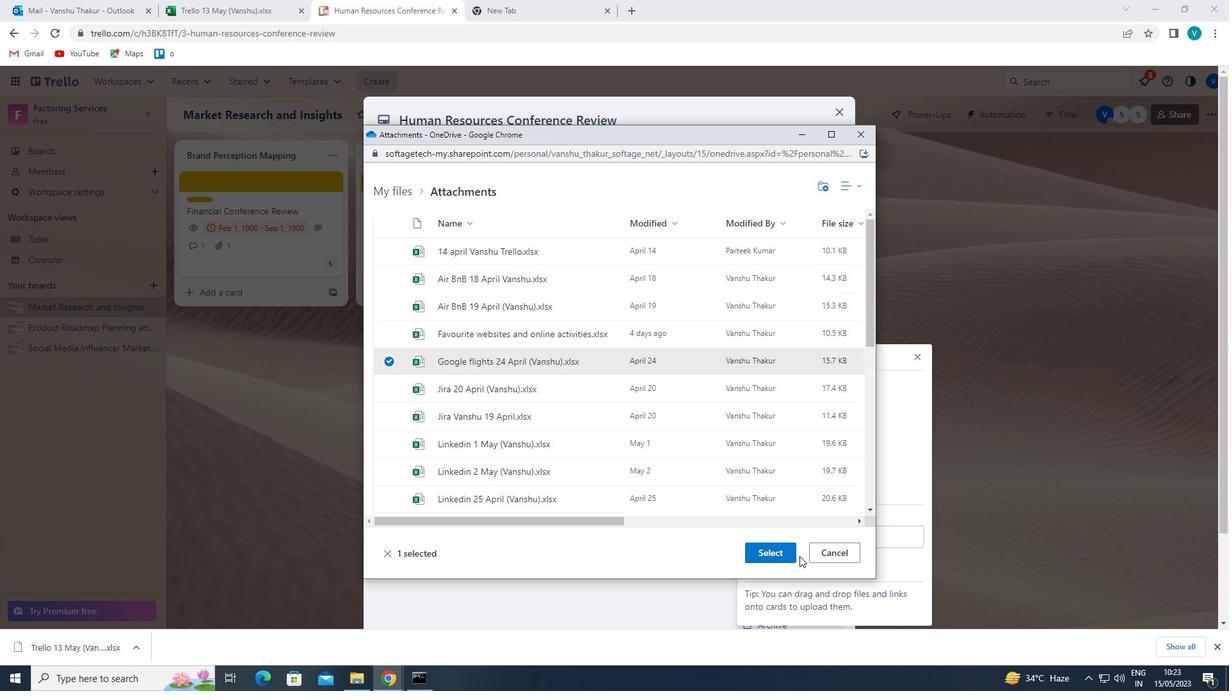 
Action: Mouse moved to (809, 359)
Screenshot: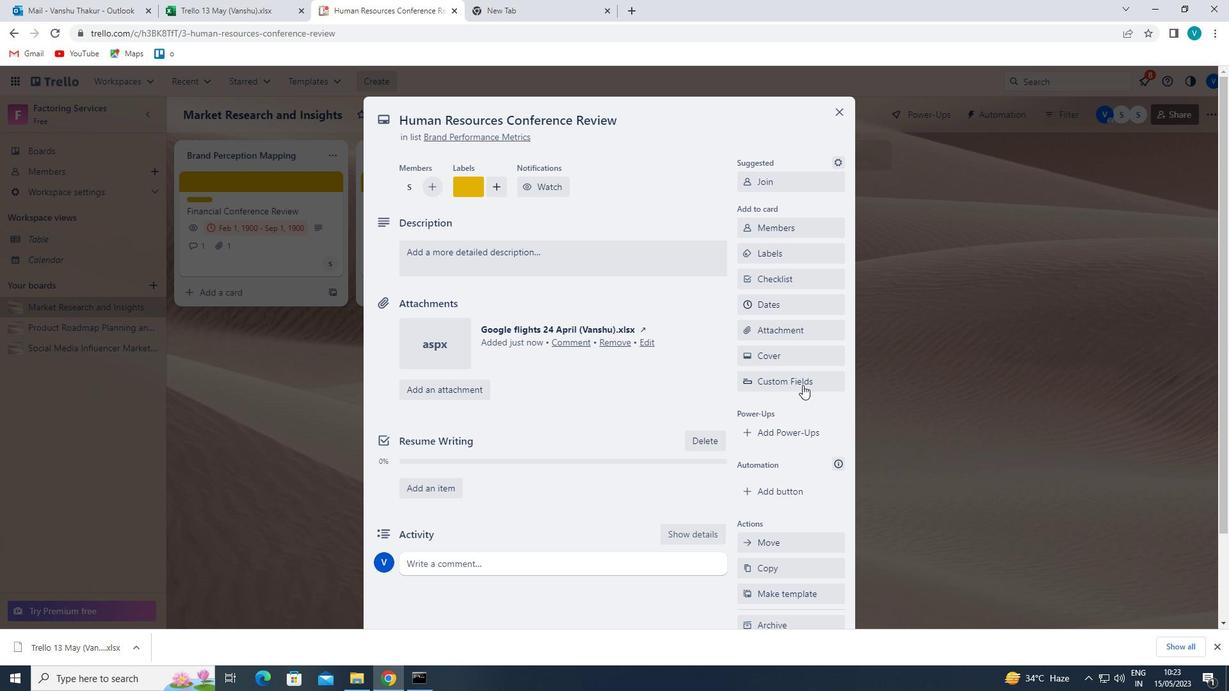 
Action: Mouse pressed left at (809, 359)
Screenshot: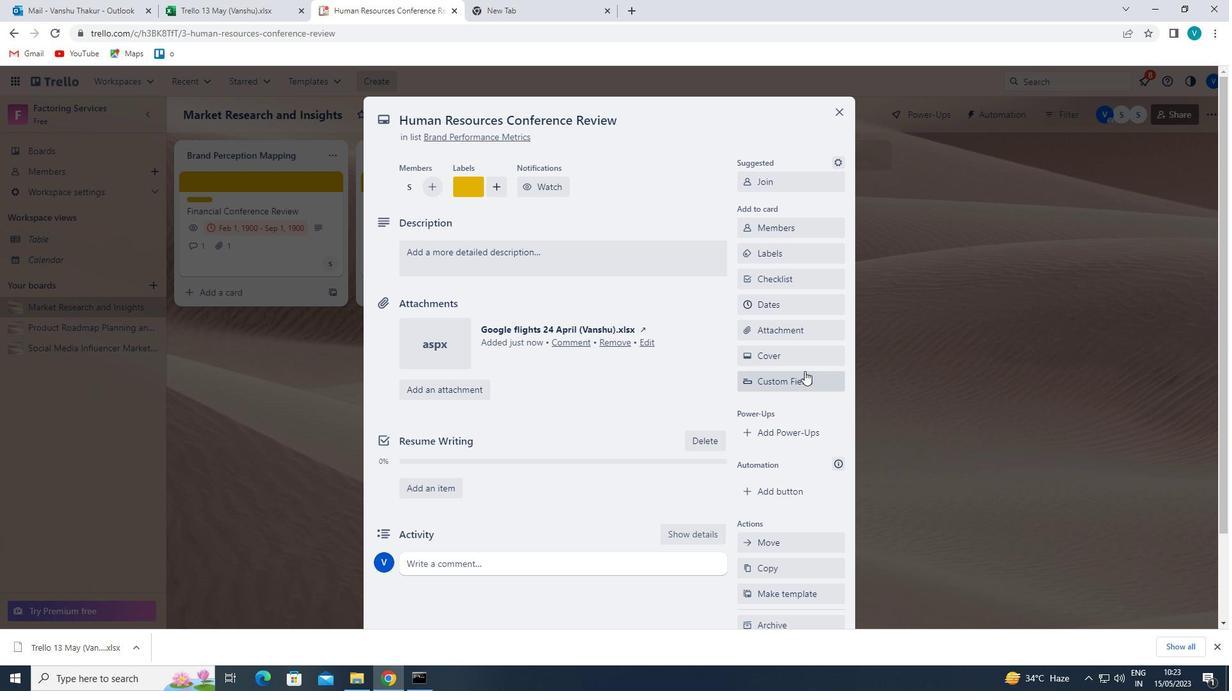 
Action: Mouse moved to (796, 366)
Screenshot: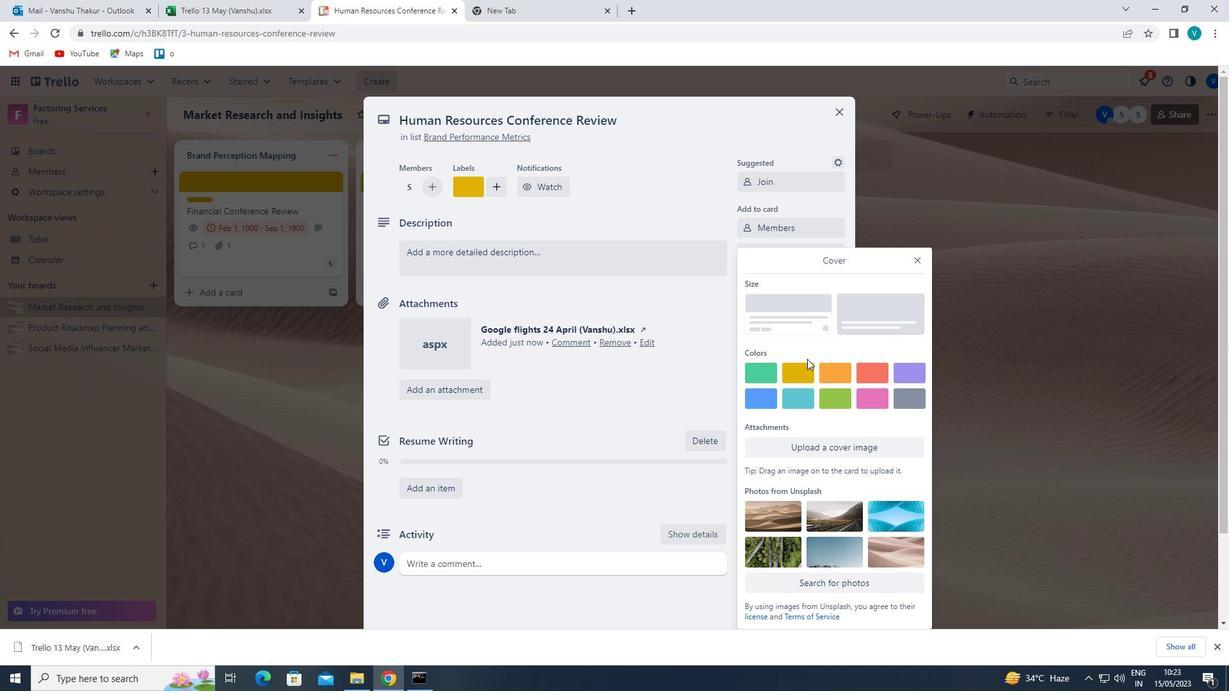 
Action: Mouse pressed left at (796, 366)
Screenshot: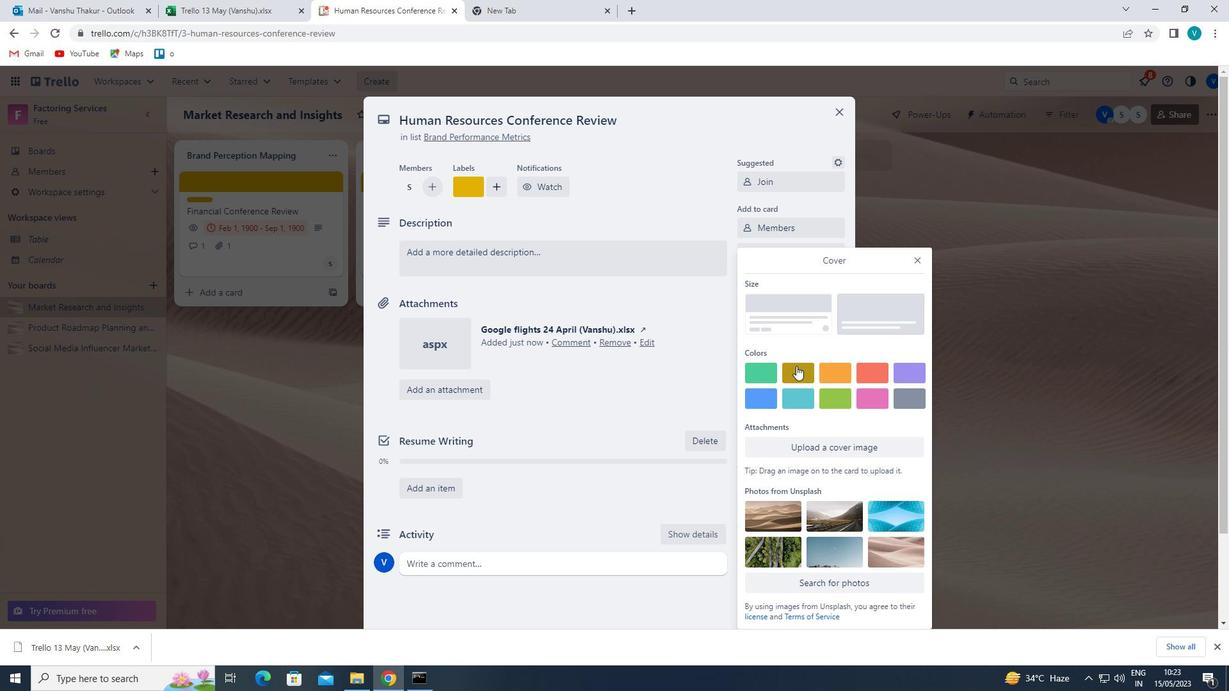
Action: Mouse moved to (915, 234)
Screenshot: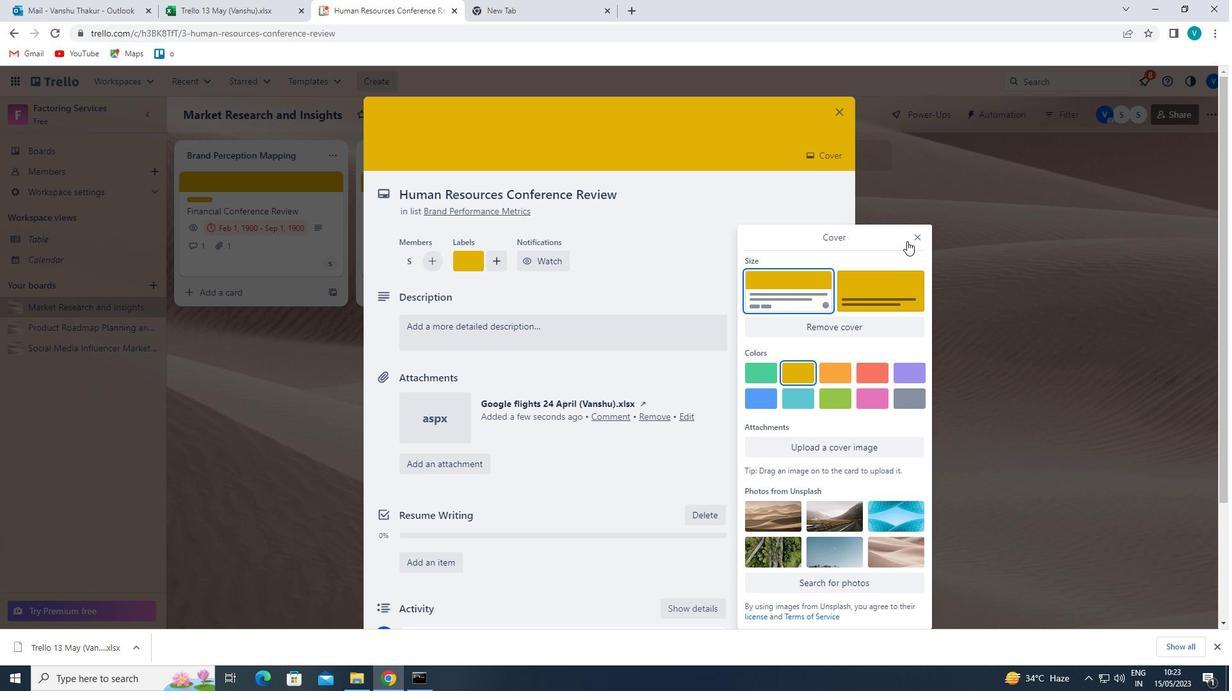 
Action: Mouse pressed left at (915, 234)
Screenshot: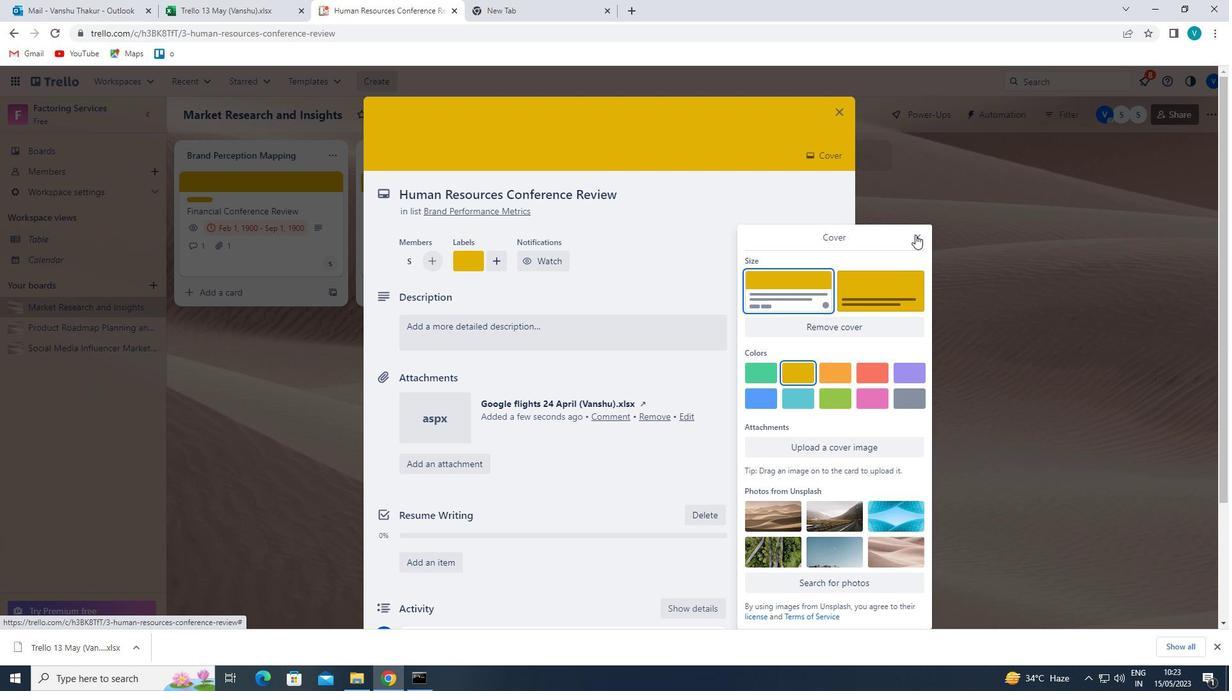 
Action: Mouse moved to (589, 327)
Screenshot: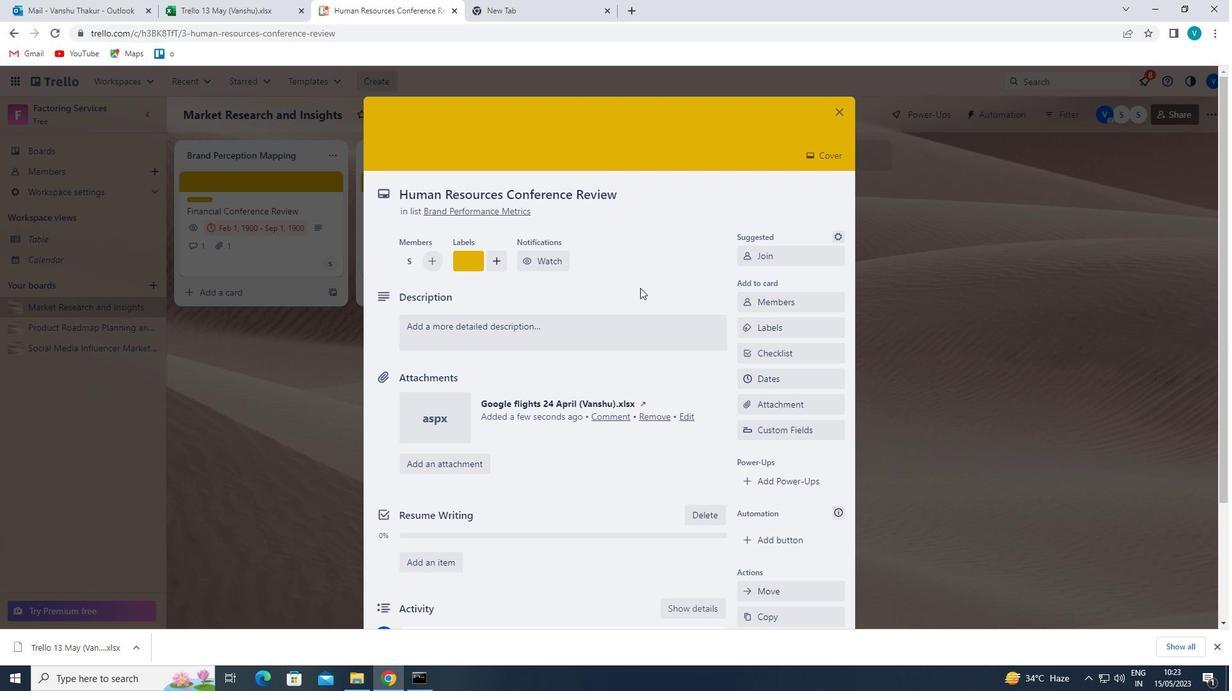 
Action: Mouse pressed left at (589, 327)
Screenshot: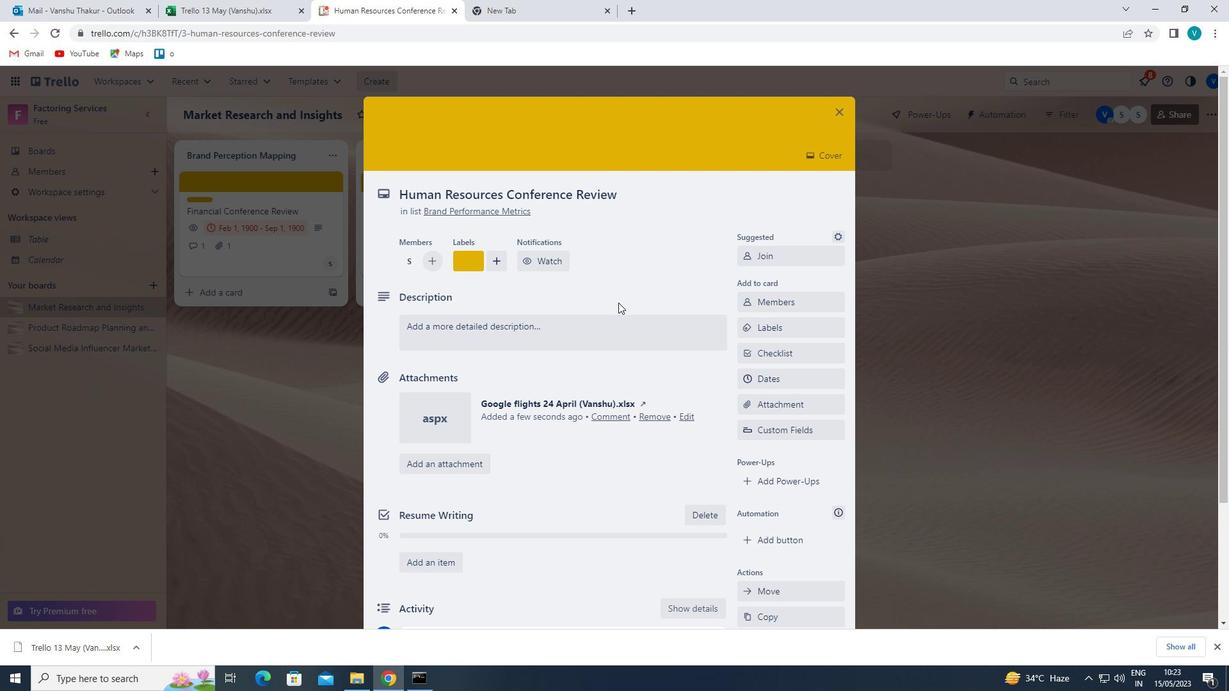 
Action: Key pressed '<Key.shift>PLAN<Key.space>AND<Key.space>EXECUTE<Key.space>TEAM-BUILDING<Key.space>RETREAT<Key.space>AITH<Key.space><Key.backspace><Key.backspace><Key.backspace><Key.backspace><Key.backspace>WITH<Key.space>A<Key.space>G<Key.backspace>FOCUS<Key.space>ON<Key.space>MINDFULNESS<Key.space>AND<Key.space>MEDITATION'
Screenshot: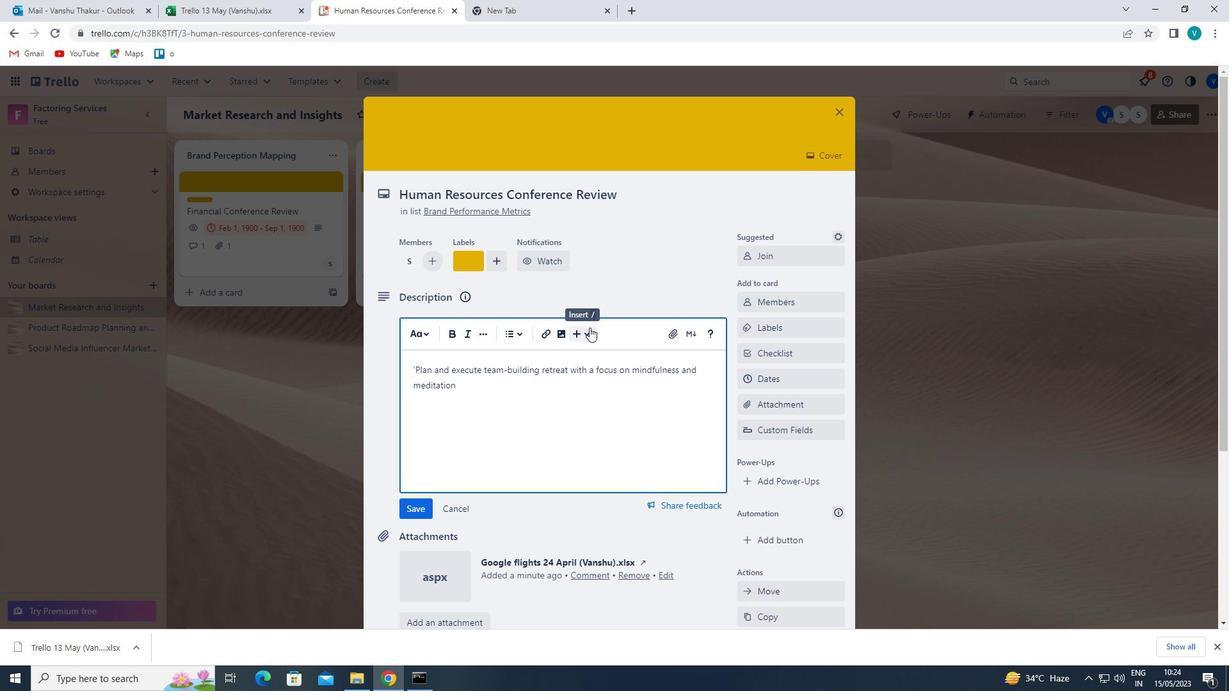 
Action: Mouse moved to (421, 503)
Screenshot: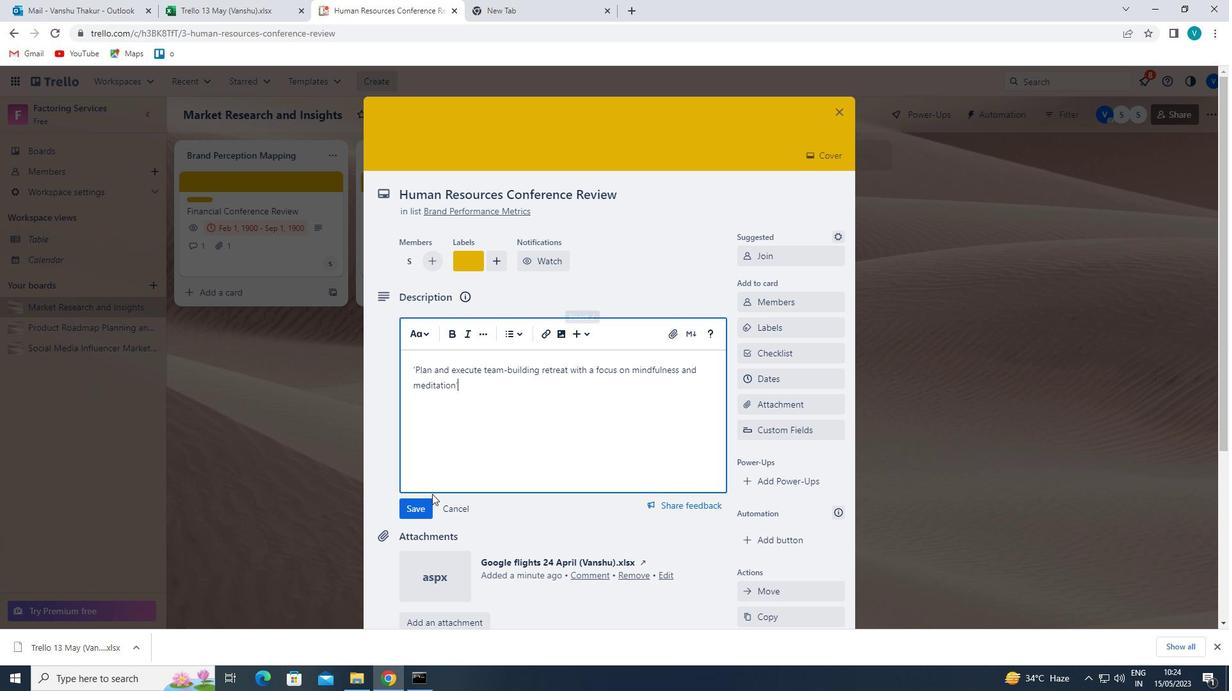 
Action: Mouse pressed left at (421, 503)
Screenshot: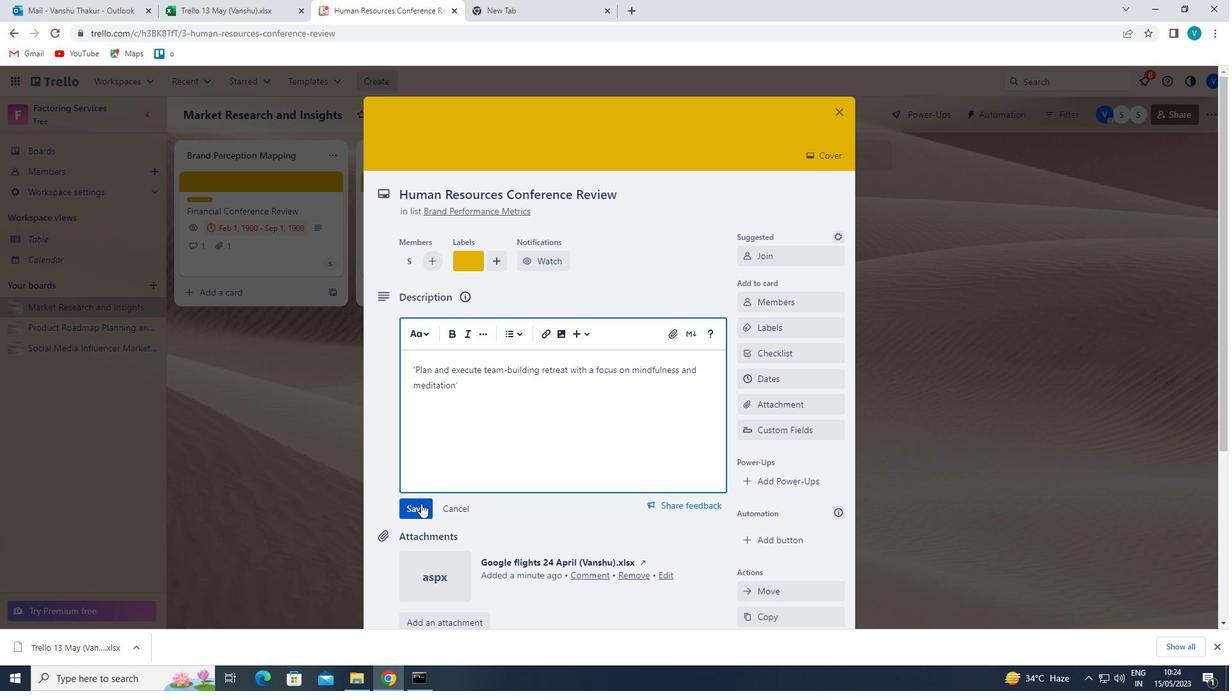 
Action: Mouse moved to (423, 502)
Screenshot: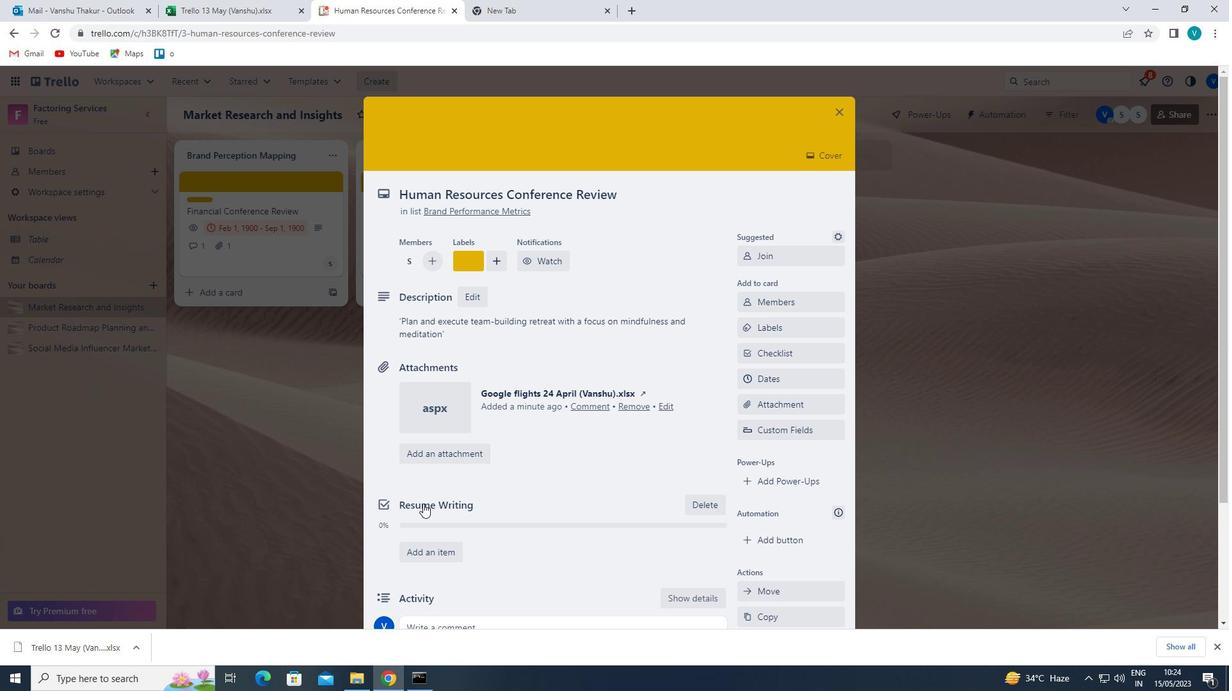 
Action: Mouse scrolled (423, 501) with delta (0, 0)
Screenshot: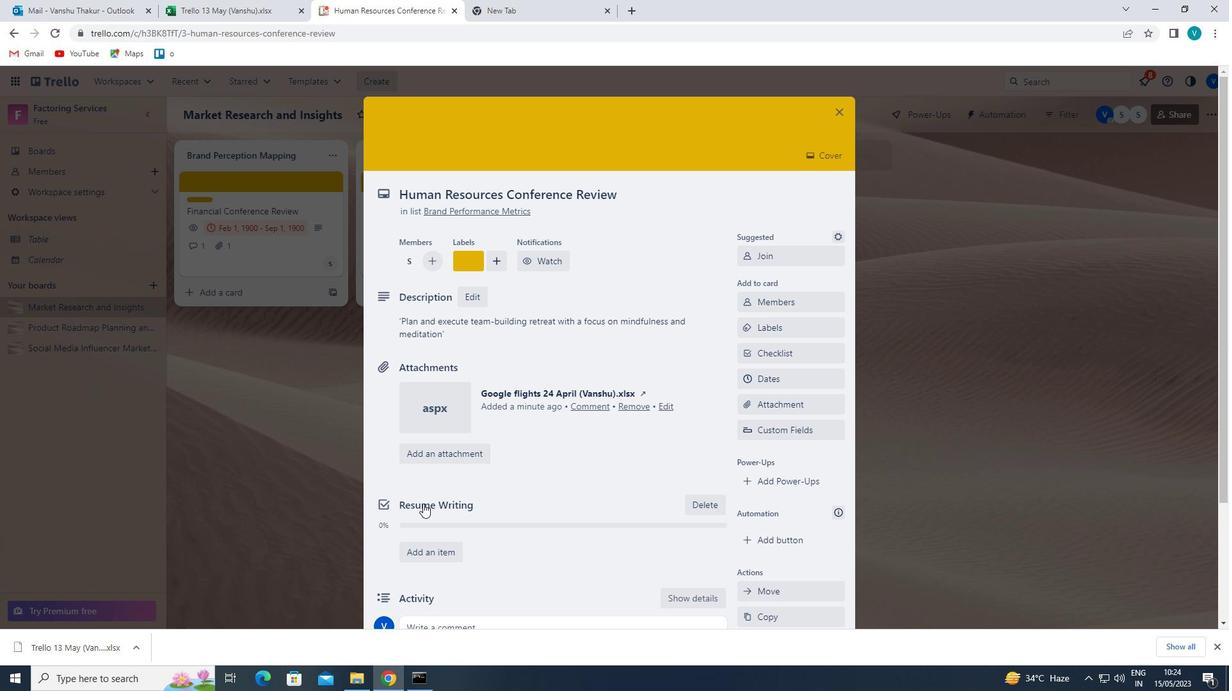 
Action: Mouse moved to (425, 501)
Screenshot: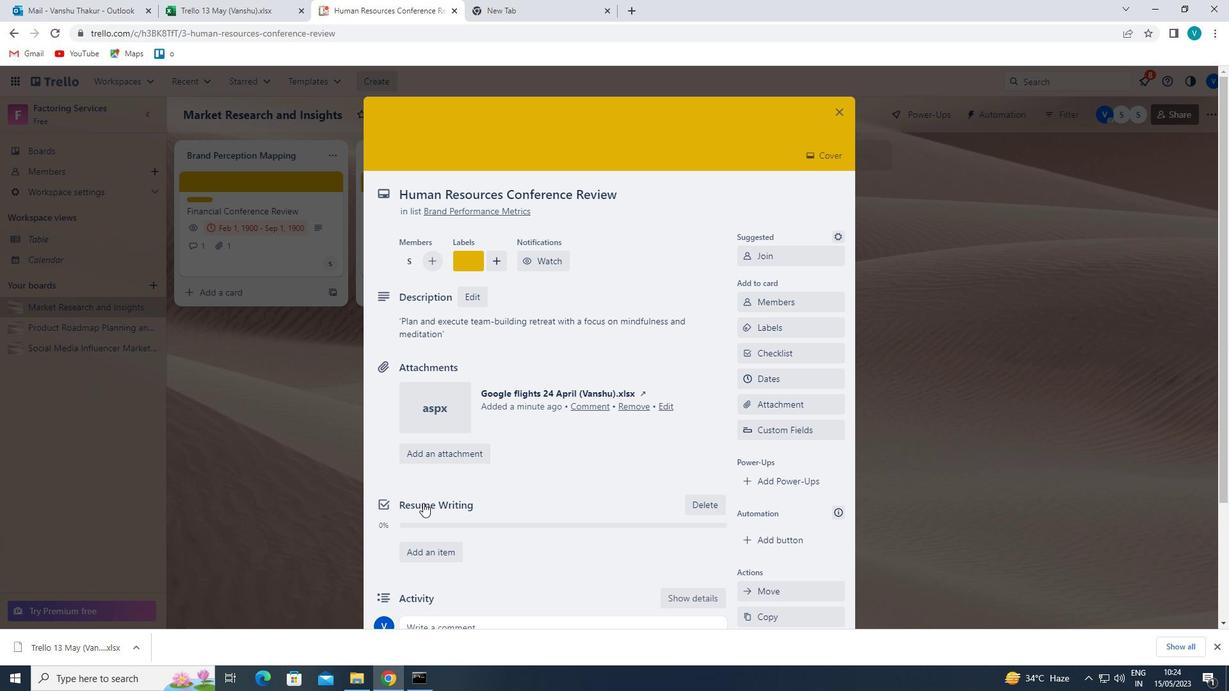 
Action: Mouse scrolled (425, 500) with delta (0, 0)
Screenshot: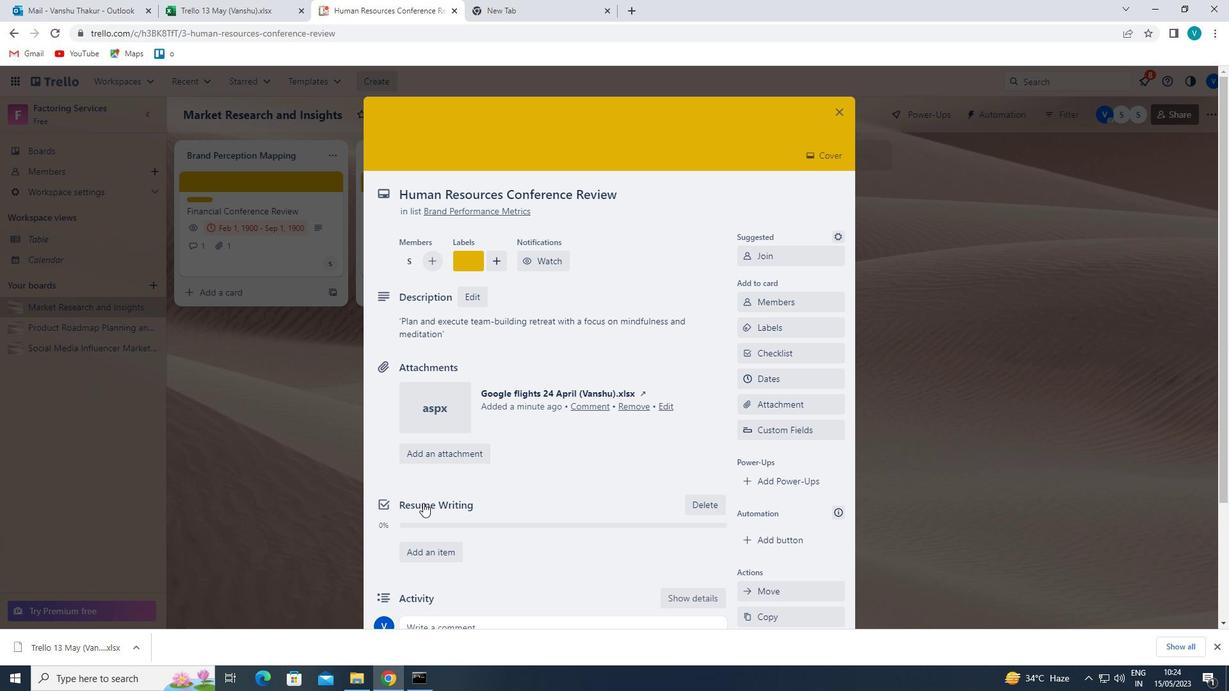 
Action: Mouse moved to (425, 500)
Screenshot: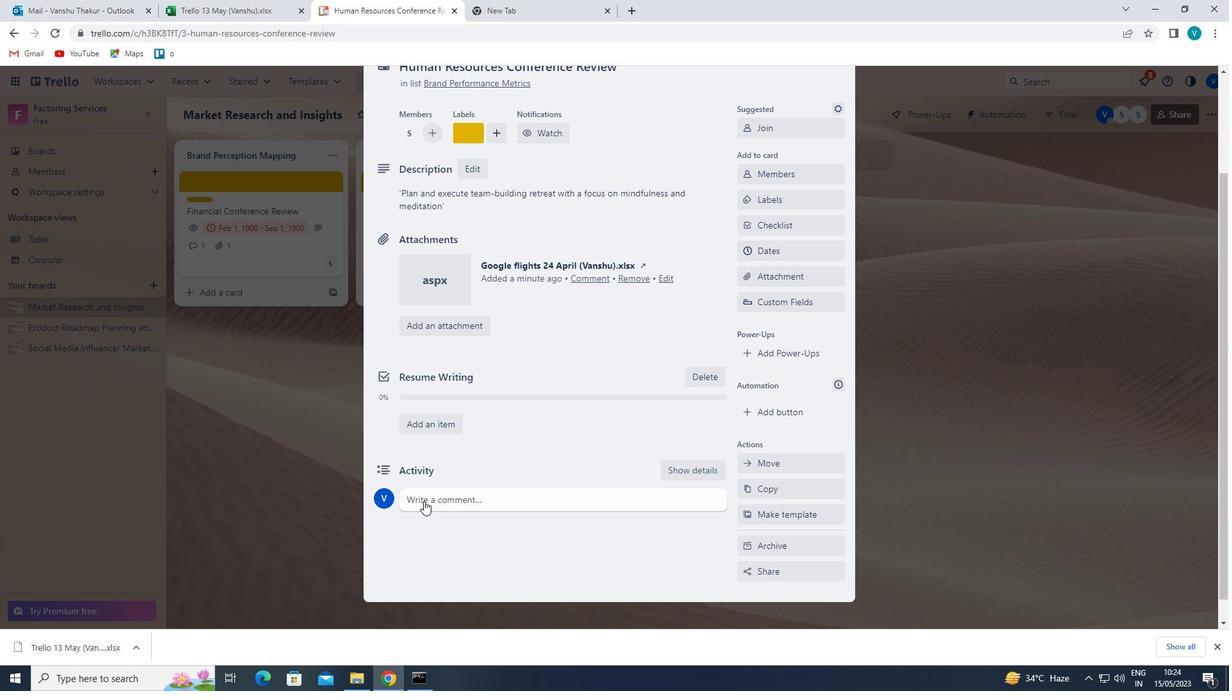 
Action: Mouse pressed left at (425, 500)
Screenshot: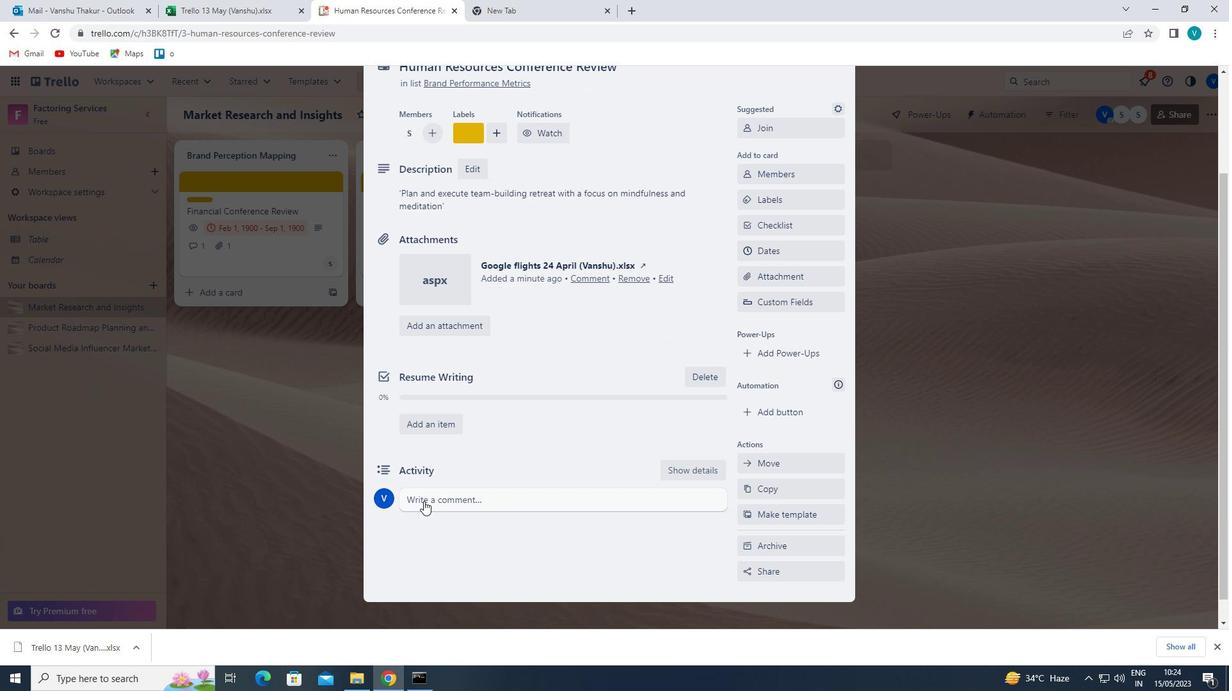 
Action: Mouse moved to (451, 485)
Screenshot: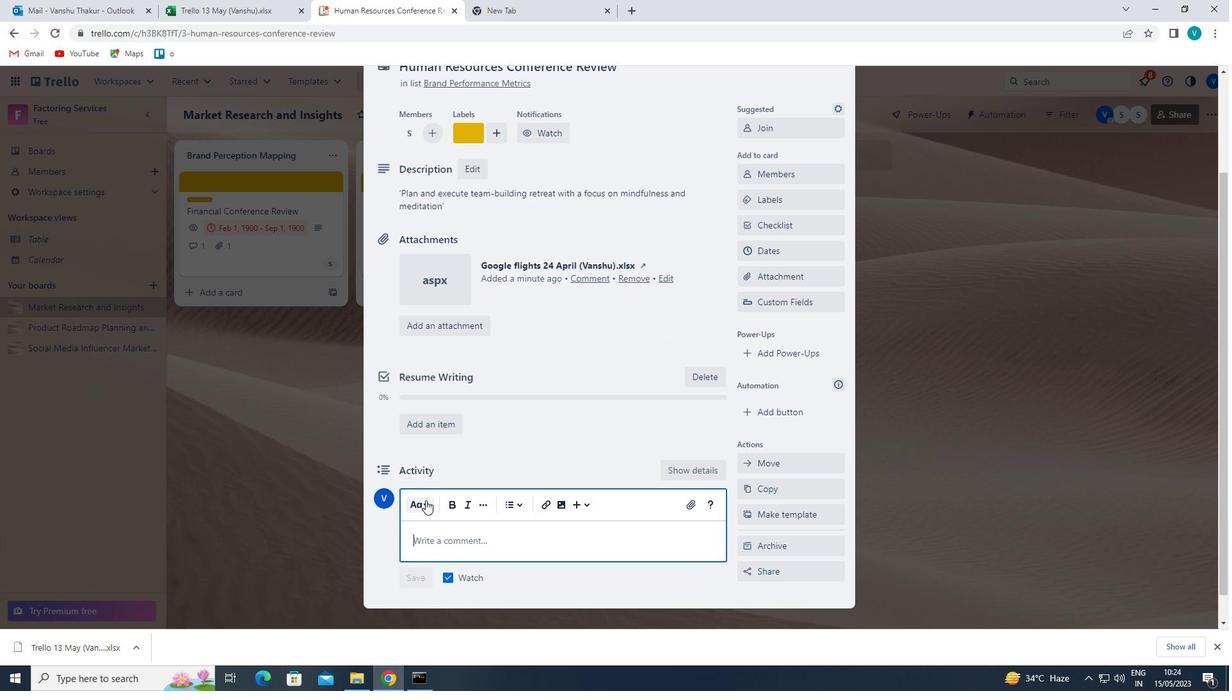 
Action: Key pressed '<Key.shift>LET<Key.space>US<Key.space>A<Key.backspace>MAKE<Key.space>THE<Key.space>MOST<Key.space>OF<Key.space>THIS<Key.space>OPPORTUNITY<Key.space>AD<Key.space>A===<Key.backspace><Key.backspace><Key.backspace><Key.backspace><Key.backspace><Key.backspace>ND<Key.space>APPROACH<Key.space>THIS<Key.space>TASK<Key.space>WITH<Key.space>A<Key.space>POSITIC<Key.backspace>VE<Key.space>ATTITUDE<Key.space>AND<Key.space>A<Key.space>COMMITMENT<Key.space>TO<Key.space>EXCELLENCE.'
Screenshot: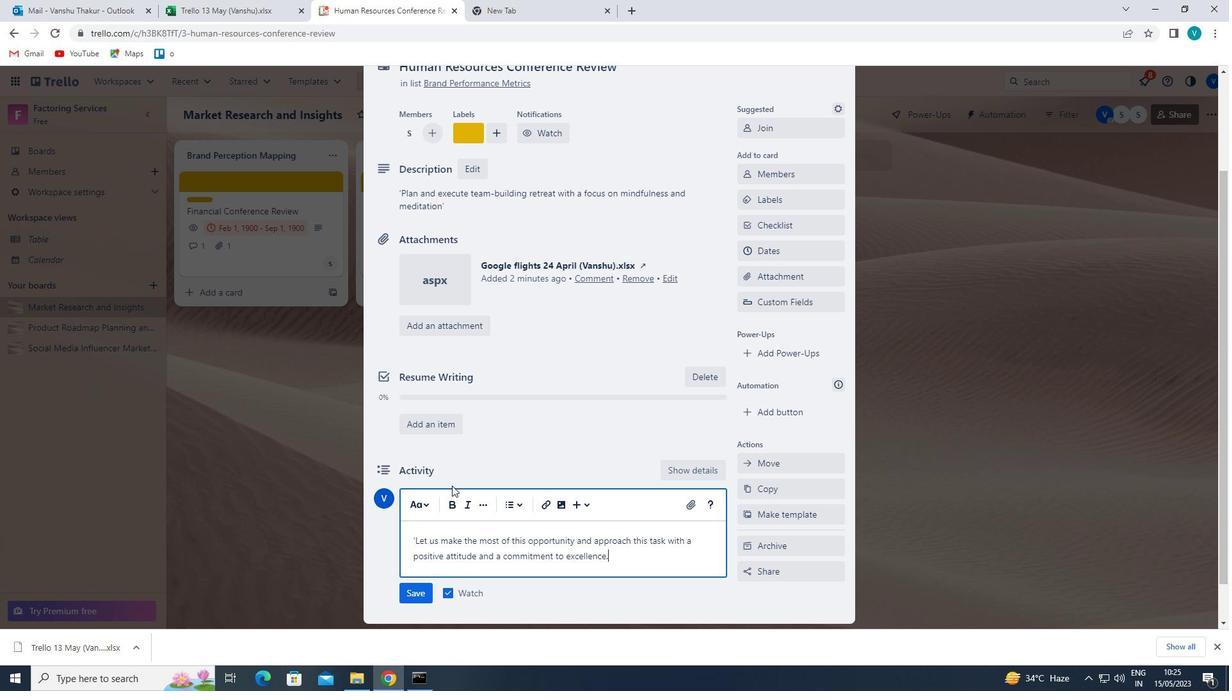 
Action: Mouse moved to (419, 586)
Screenshot: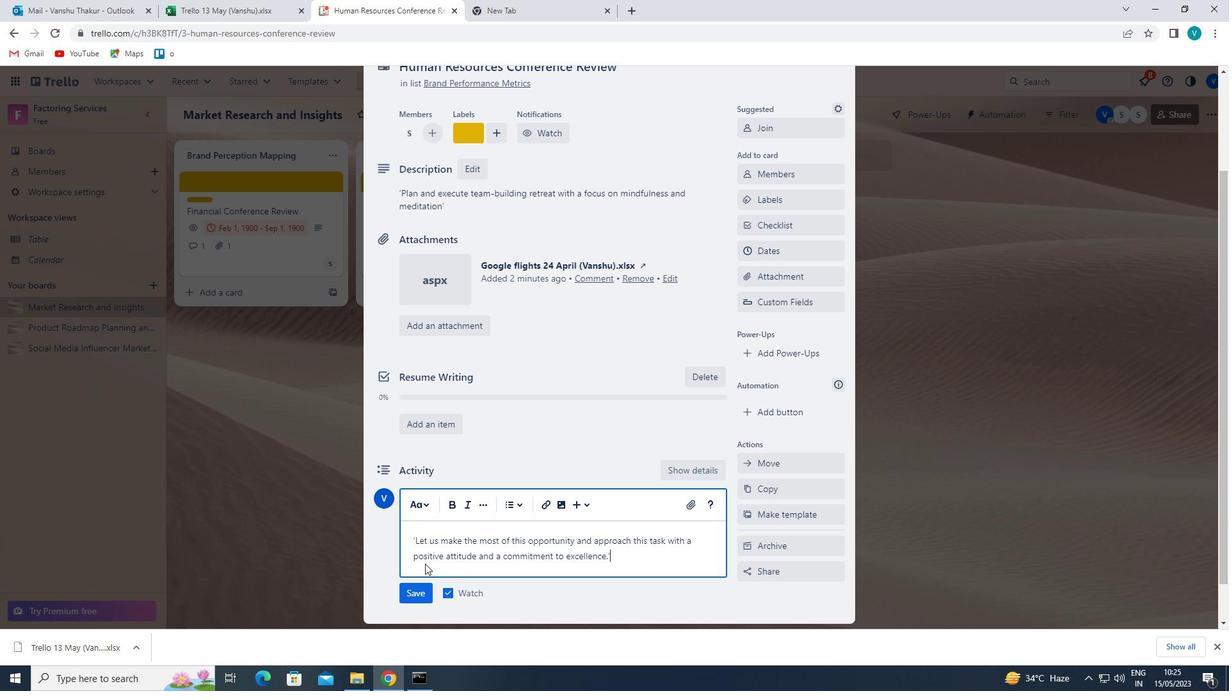 
Action: Mouse pressed left at (419, 586)
Screenshot: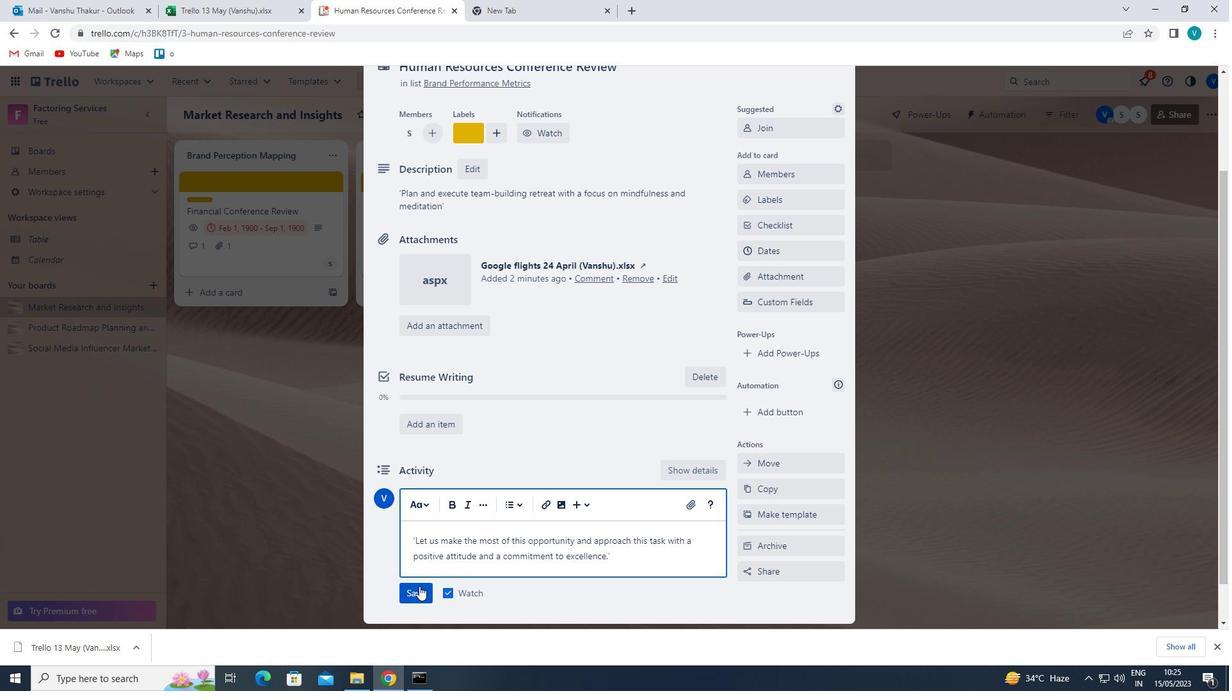 
Action: Mouse moved to (770, 255)
Screenshot: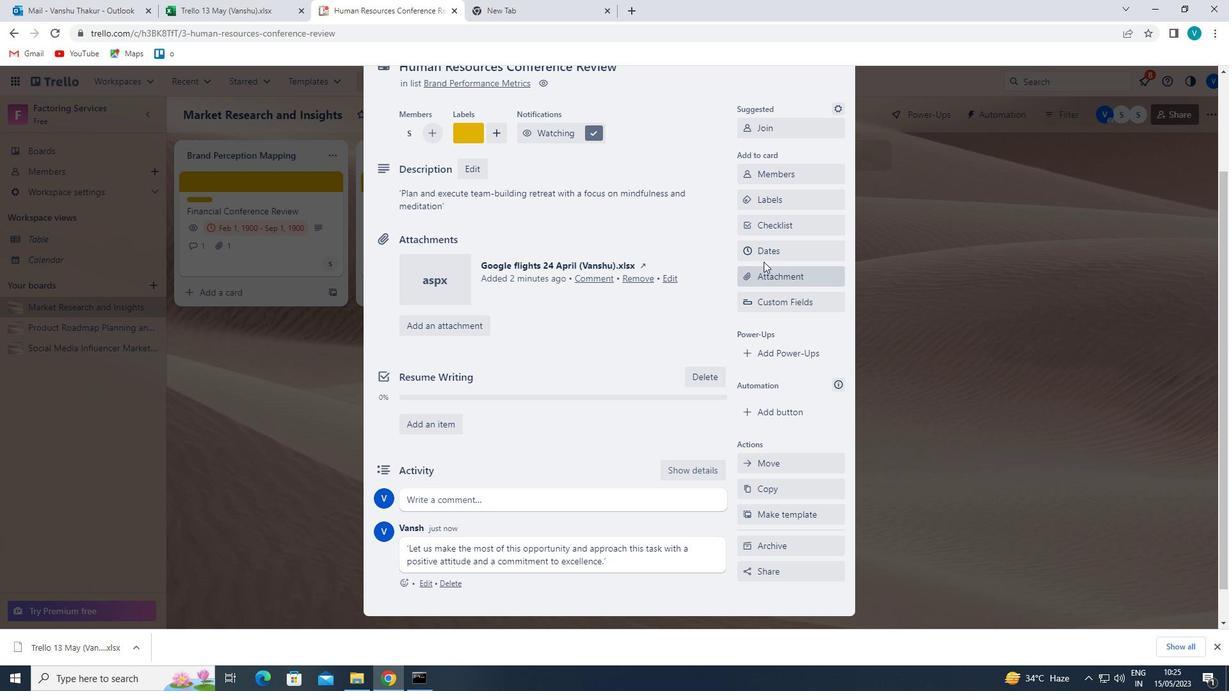 
Action: Mouse pressed left at (770, 255)
Screenshot: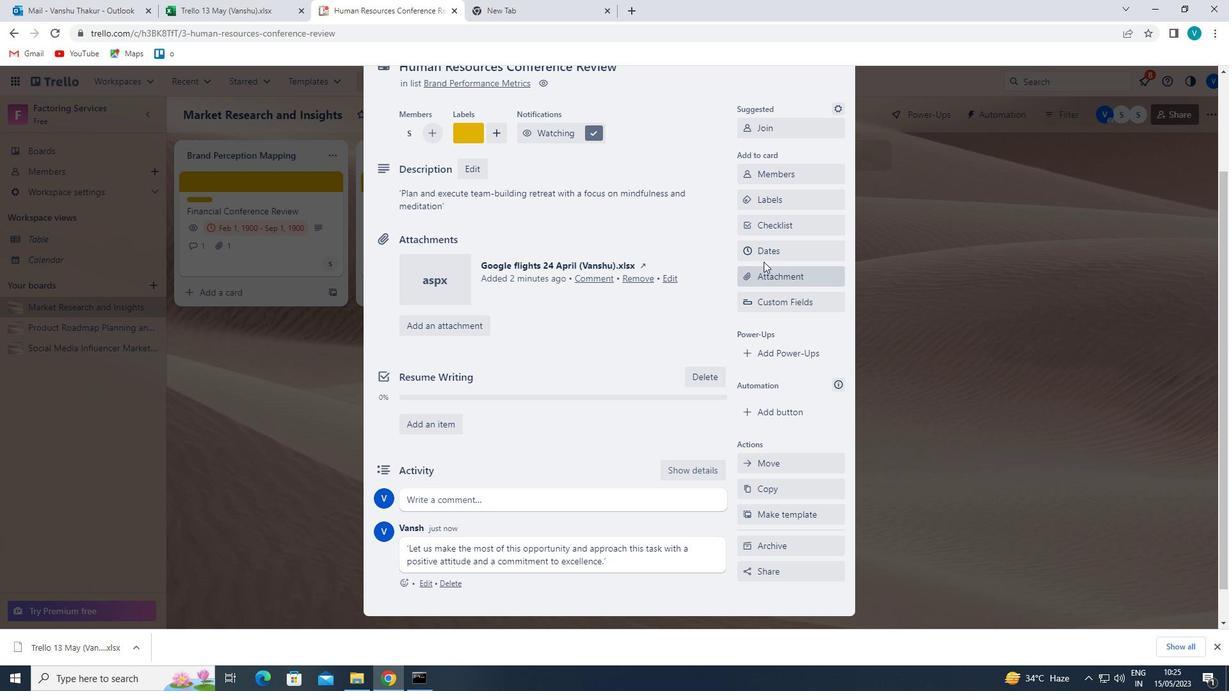 
Action: Mouse moved to (752, 343)
Screenshot: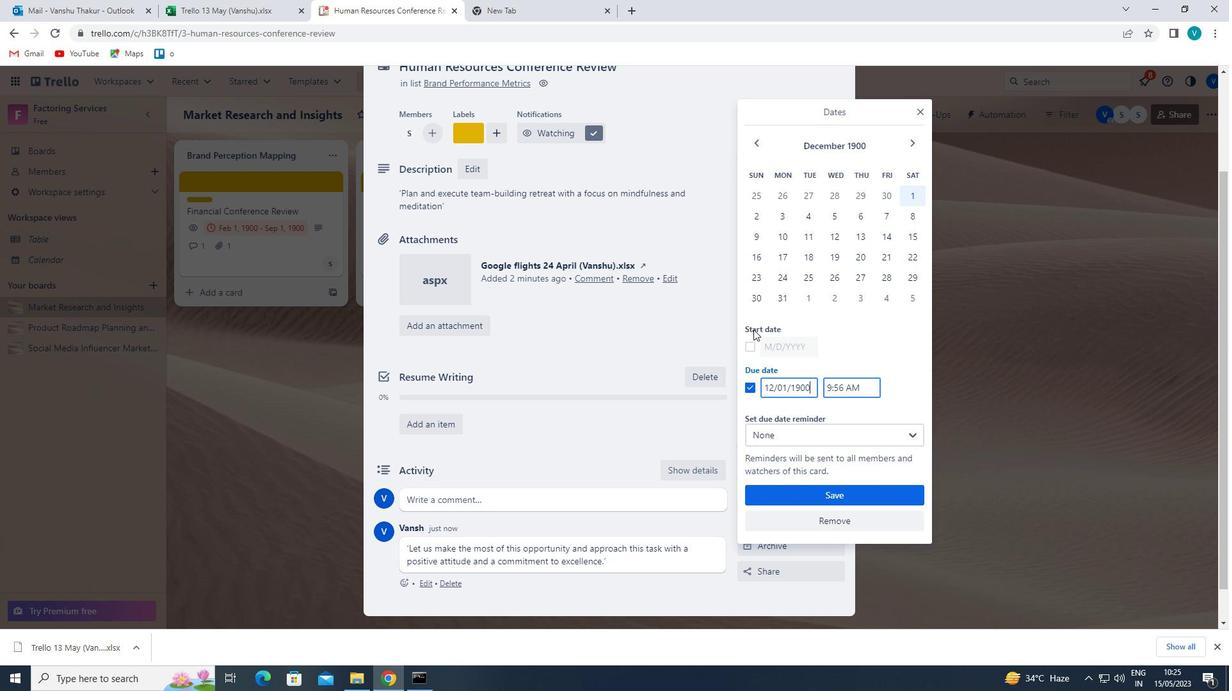 
Action: Mouse pressed left at (752, 343)
Screenshot: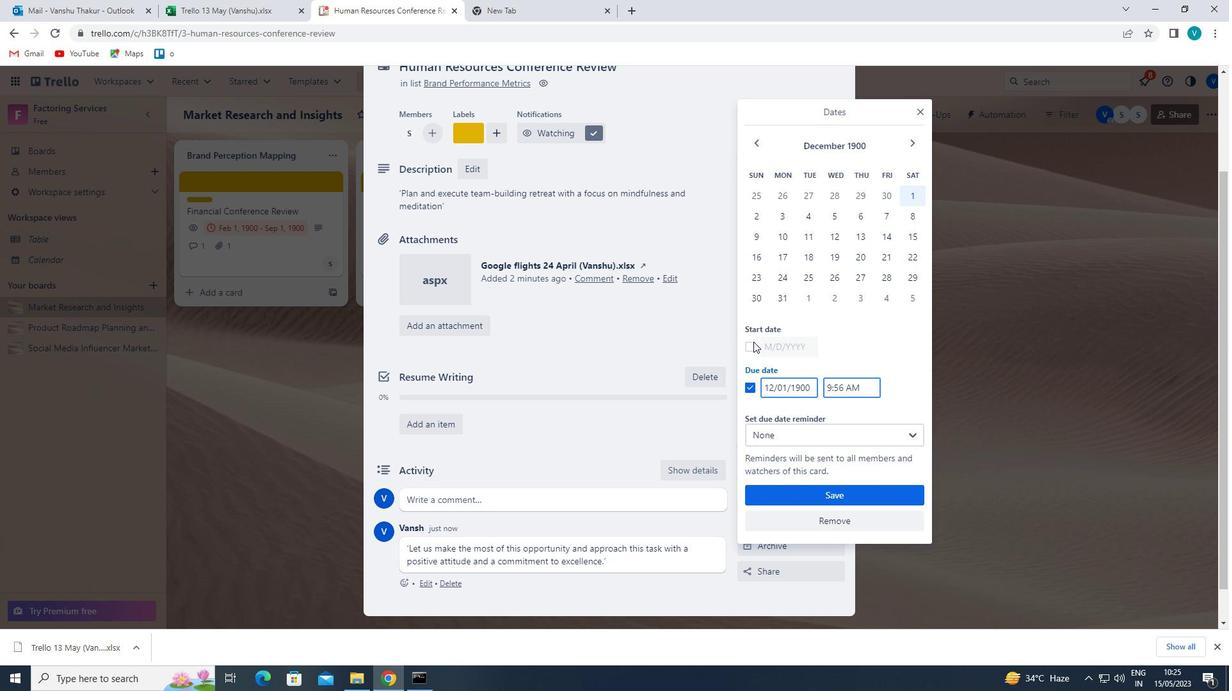 
Action: Mouse moved to (769, 346)
Screenshot: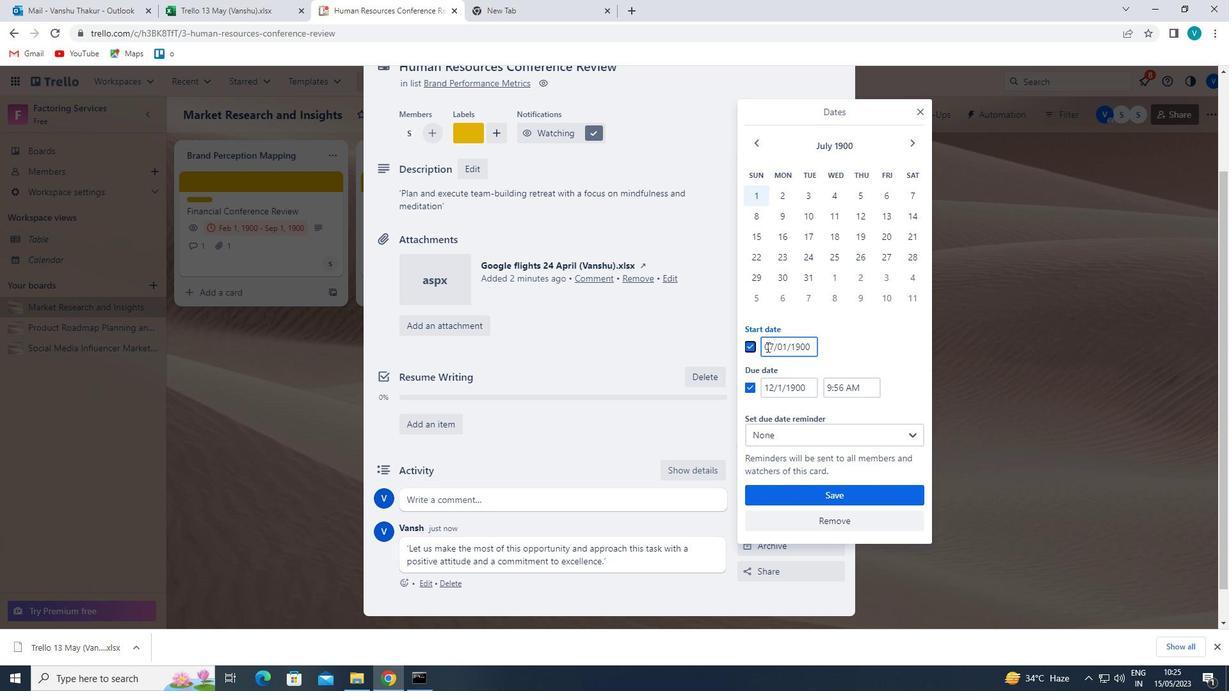 
Action: Mouse pressed left at (769, 346)
Screenshot: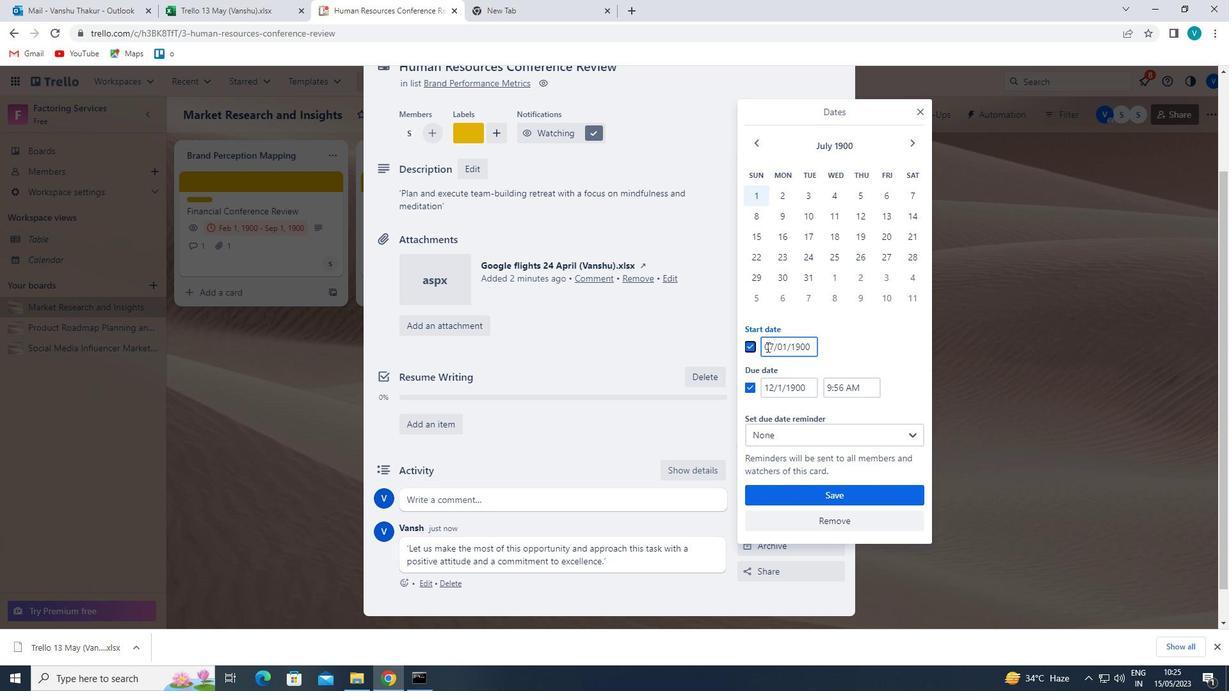 
Action: Mouse moved to (775, 353)
Screenshot: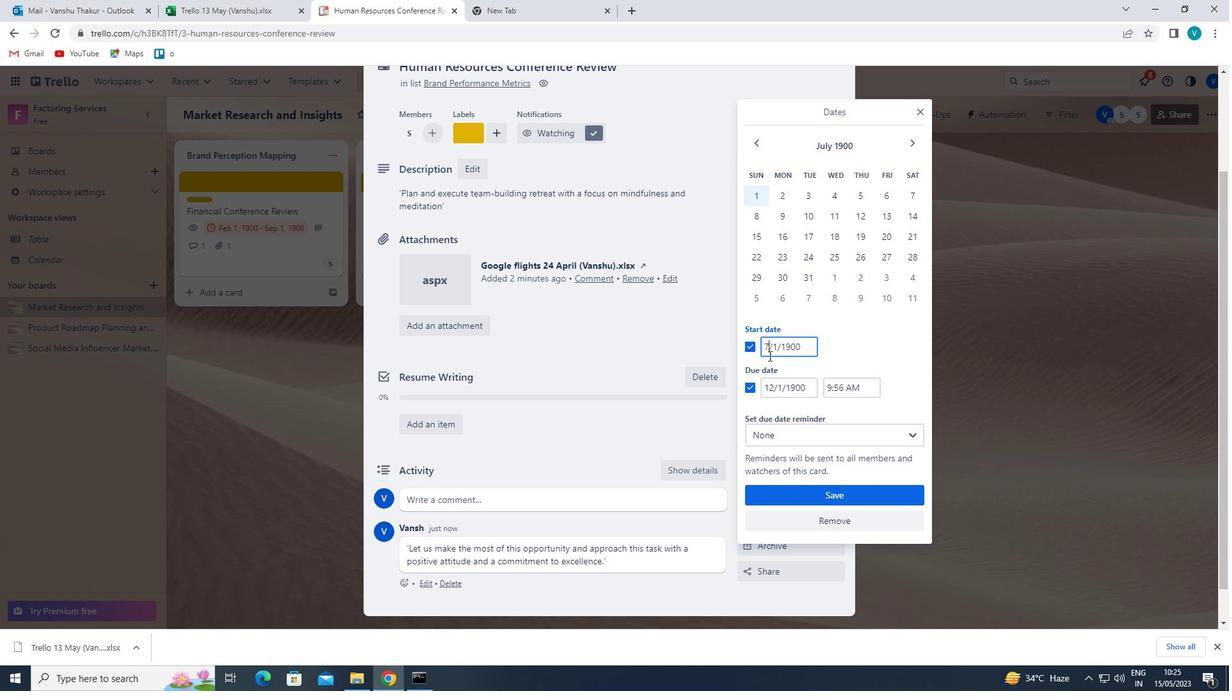 
Action: Key pressed <Key.backspace>8
Screenshot: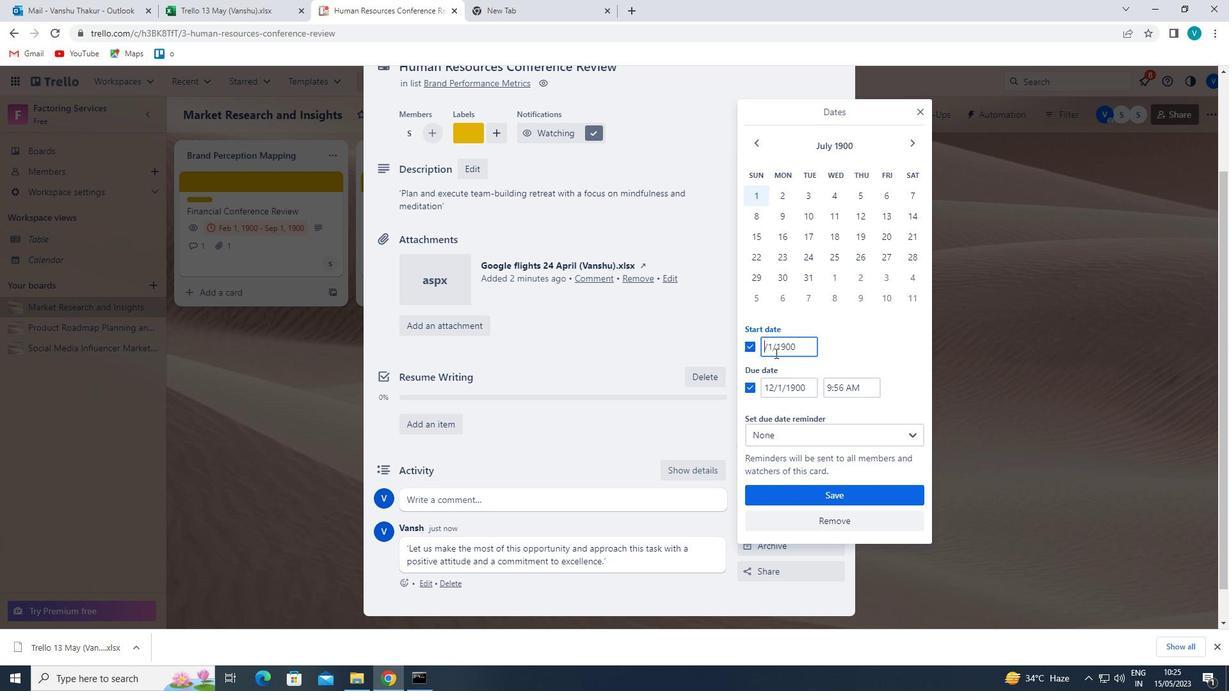 
Action: Mouse moved to (773, 383)
Screenshot: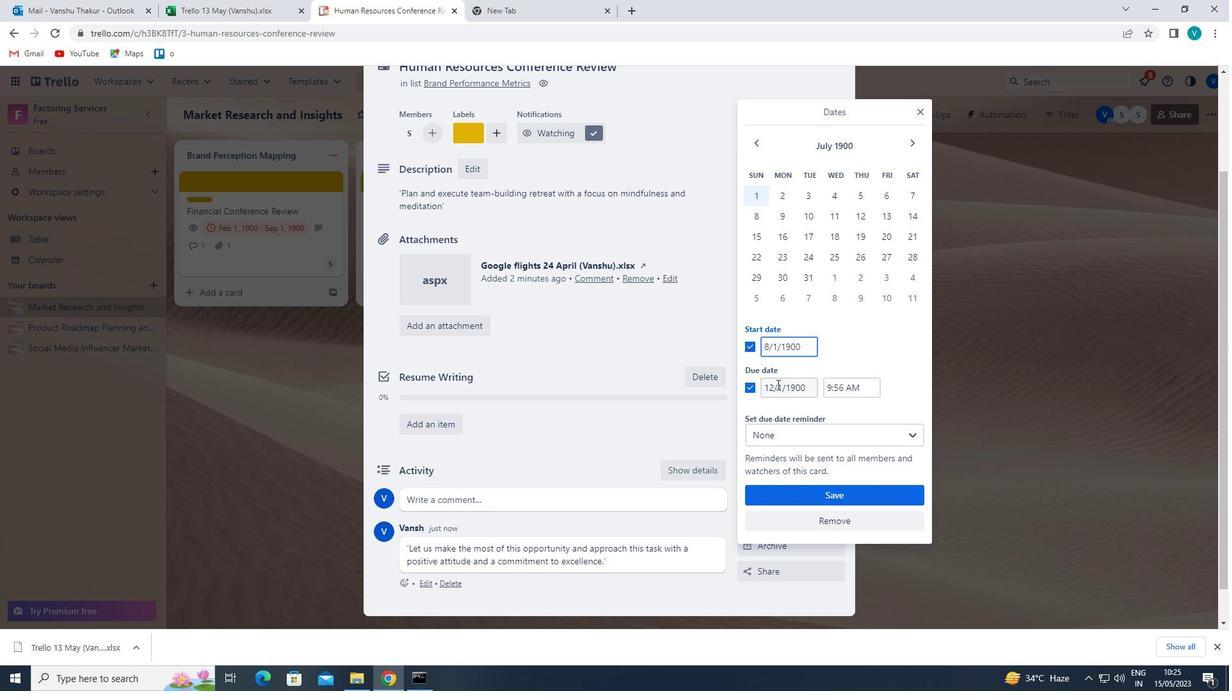 
Action: Mouse pressed left at (773, 383)
Screenshot: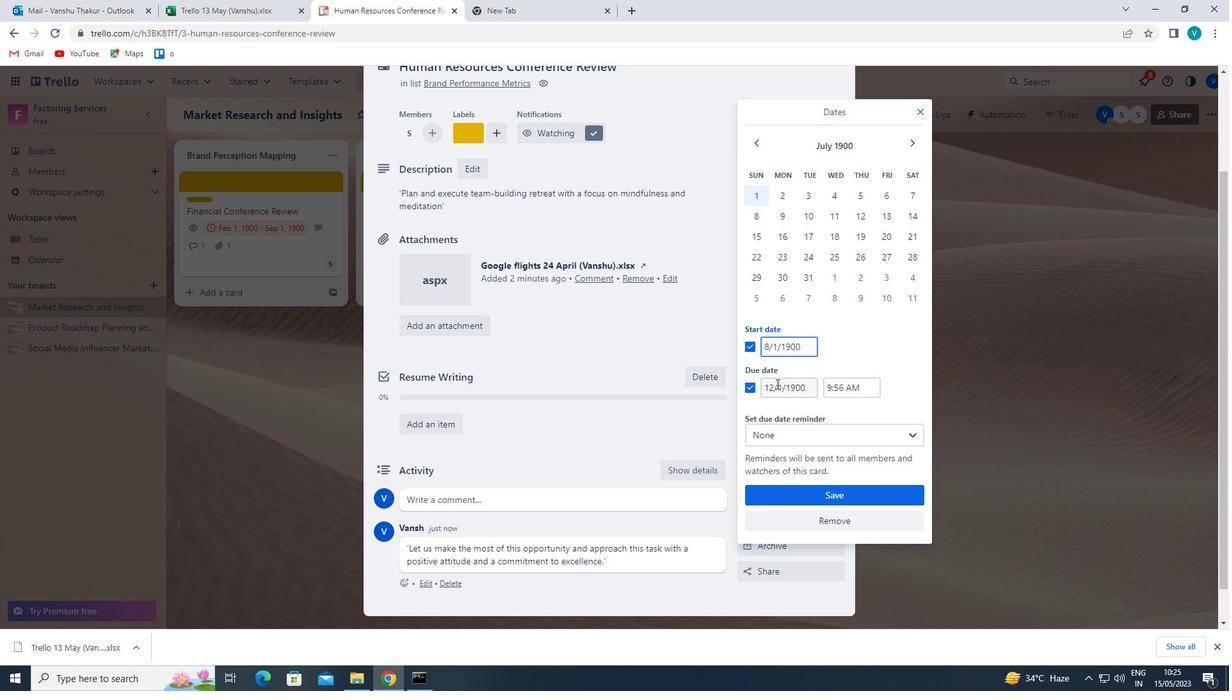 
Action: Mouse moved to (777, 387)
Screenshot: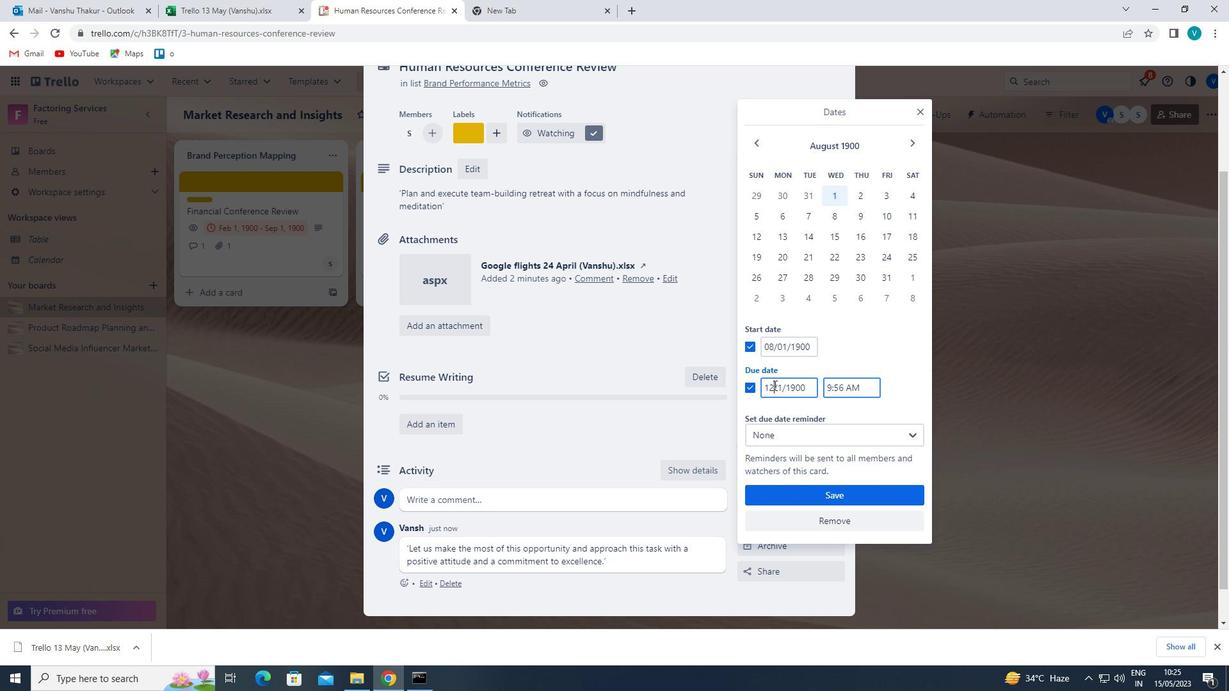 
Action: Key pressed <Key.backspace>5
Screenshot: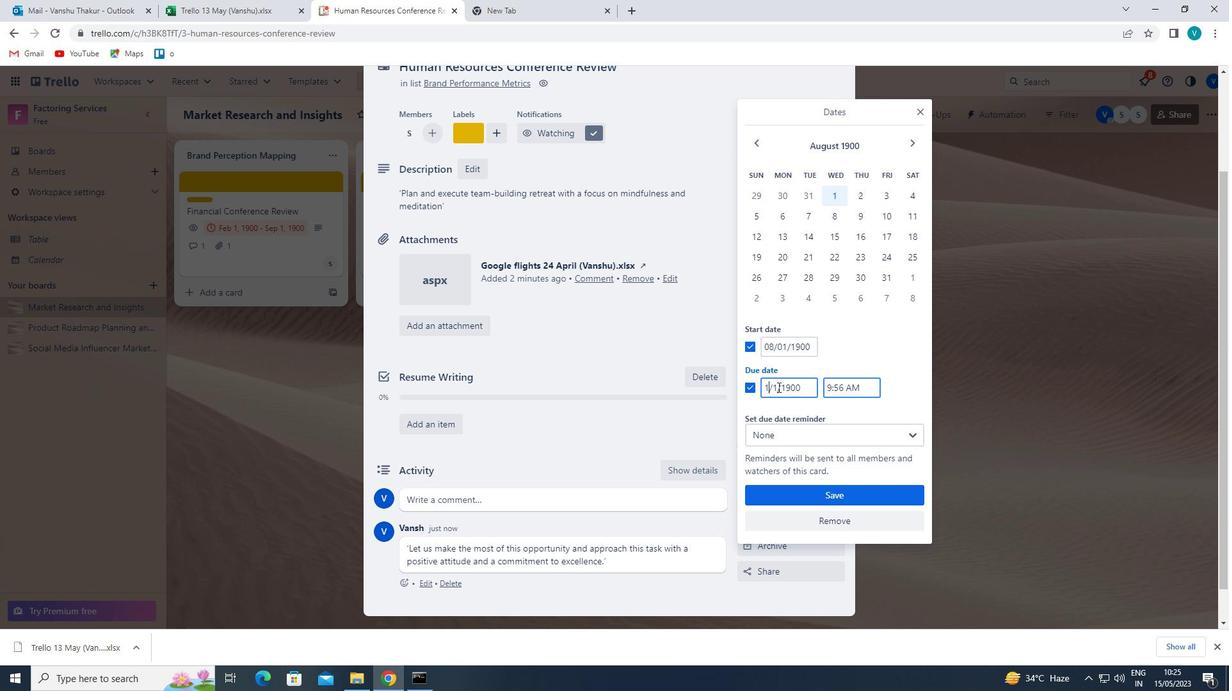 
Action: Mouse moved to (817, 493)
Screenshot: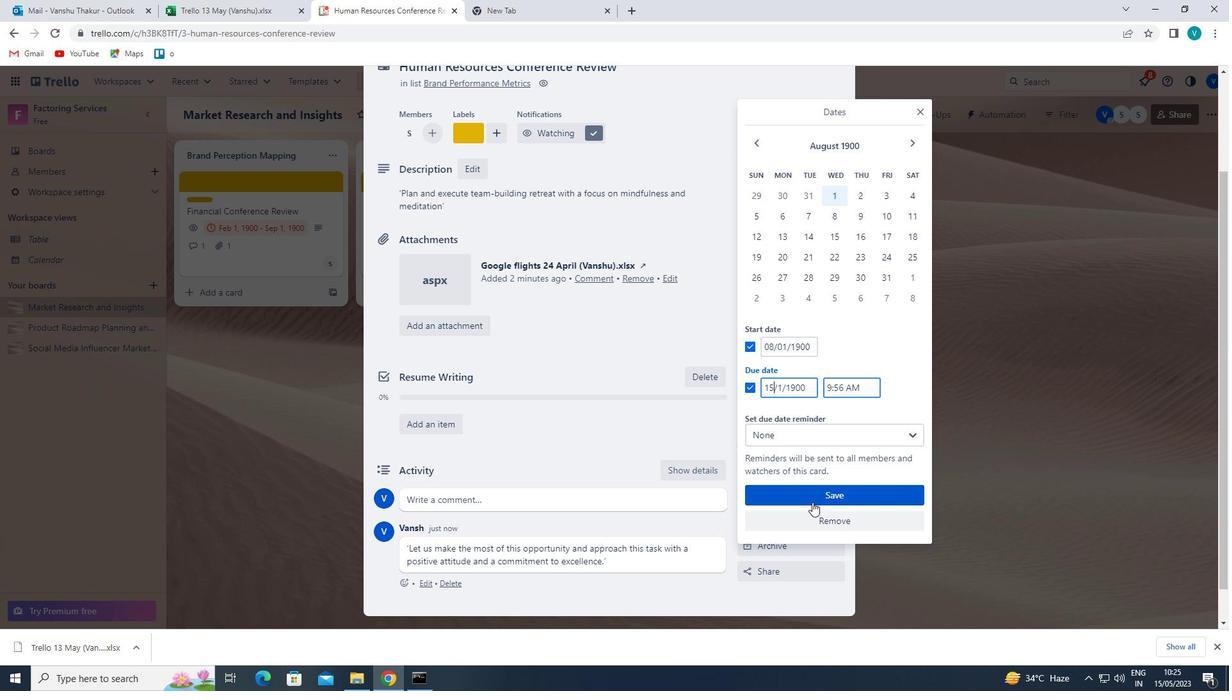 
Action: Mouse pressed left at (817, 493)
Screenshot: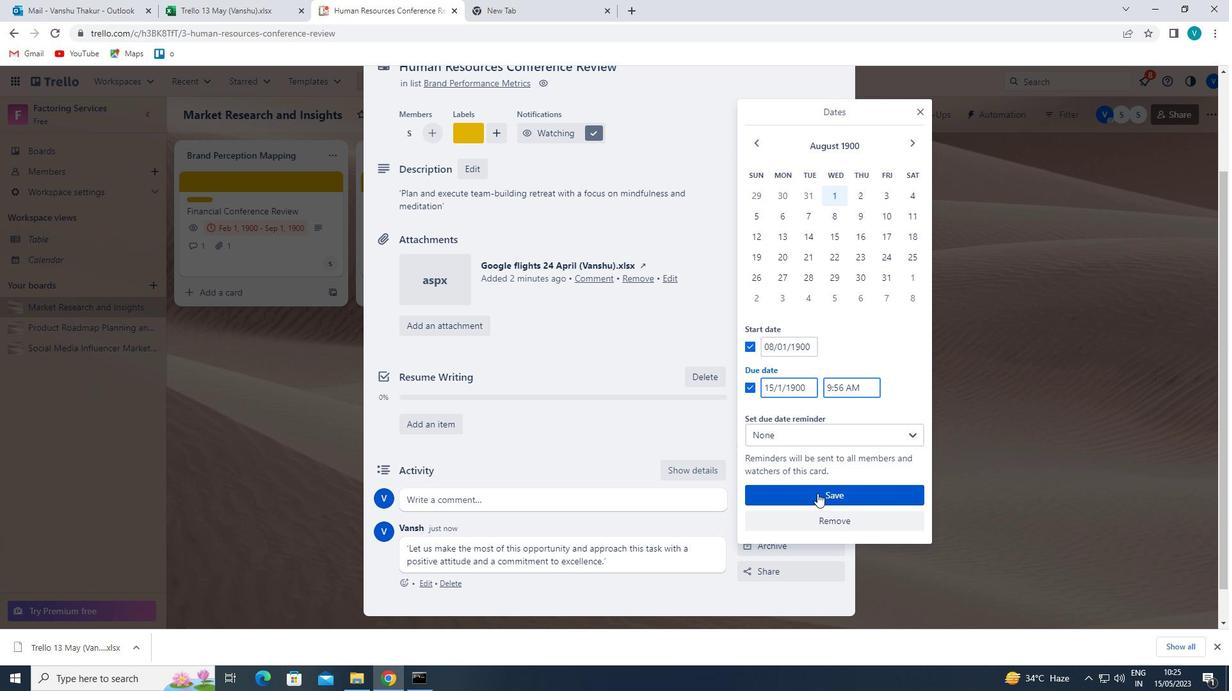 
